 Task: Find connections with filter location Kattivākkam with filter topic #Consultingwith filter profile language Spanish with filter current company Target with filter school Freshers Jobs Kolkata with filter industry Artificial Rubber and Synthetic Fiber Manufacturing with filter service category Project Management with filter keywords title Accounting Staff
Action: Mouse moved to (154, 222)
Screenshot: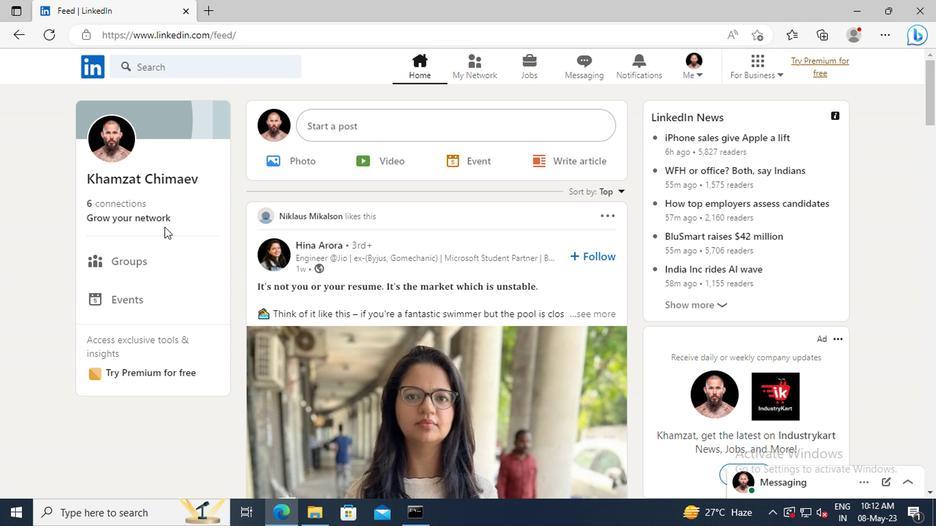 
Action: Mouse pressed left at (154, 222)
Screenshot: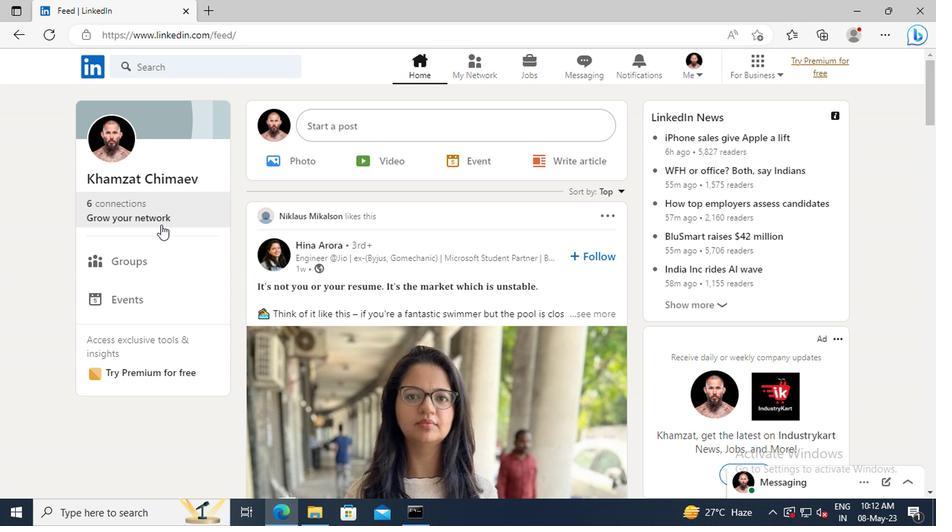 
Action: Mouse moved to (160, 147)
Screenshot: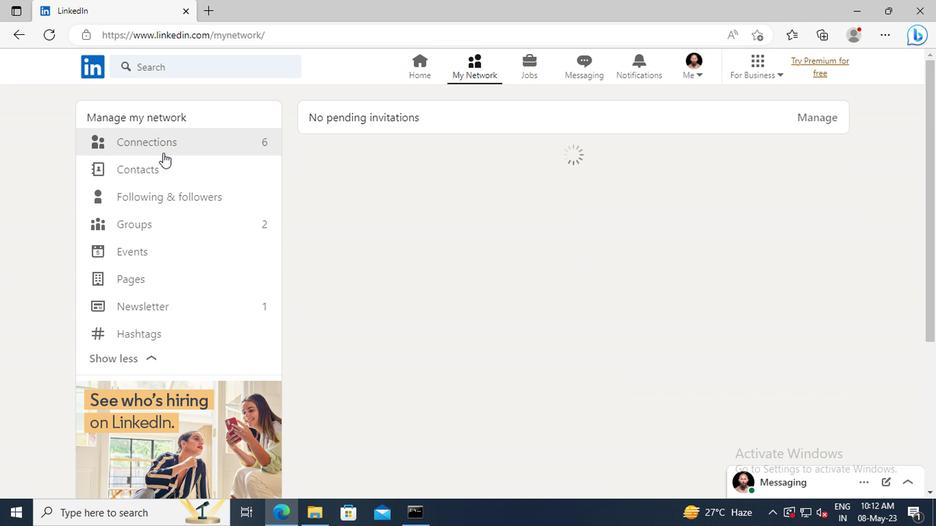 
Action: Mouse pressed left at (160, 147)
Screenshot: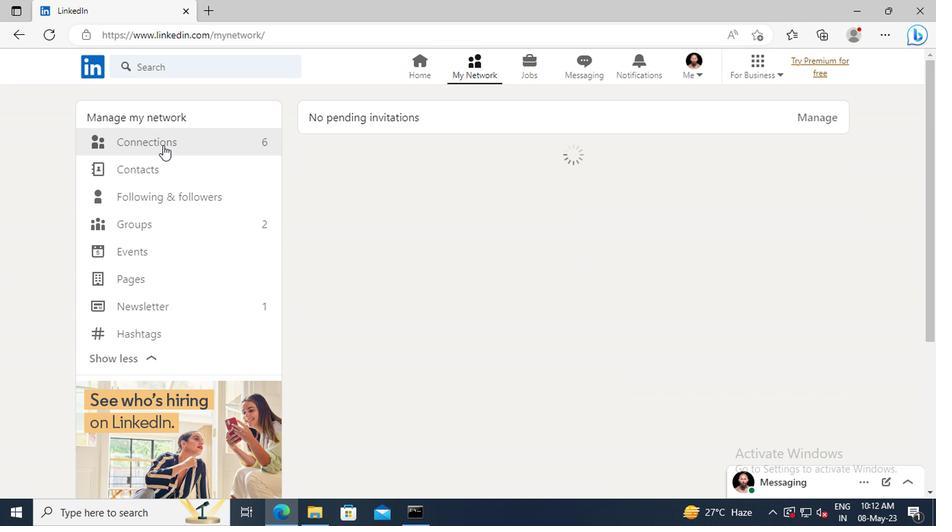 
Action: Mouse moved to (567, 148)
Screenshot: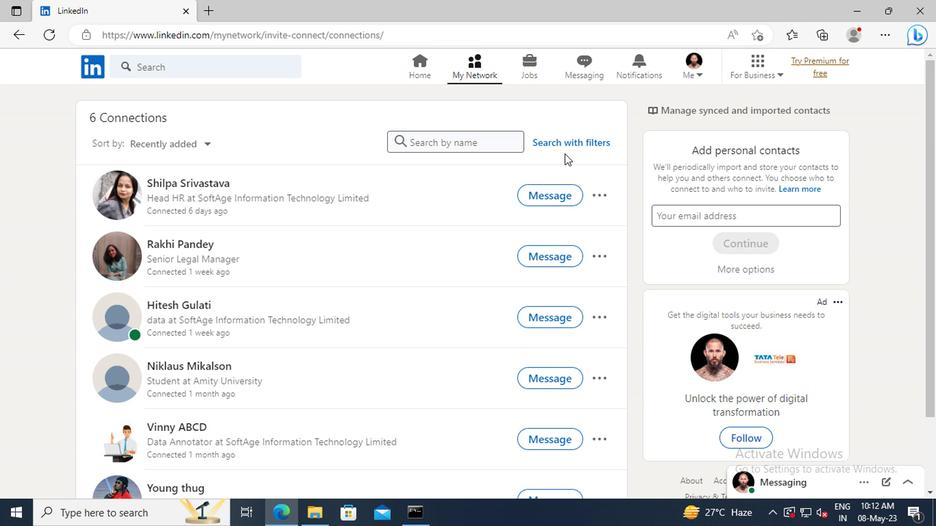 
Action: Mouse pressed left at (567, 148)
Screenshot: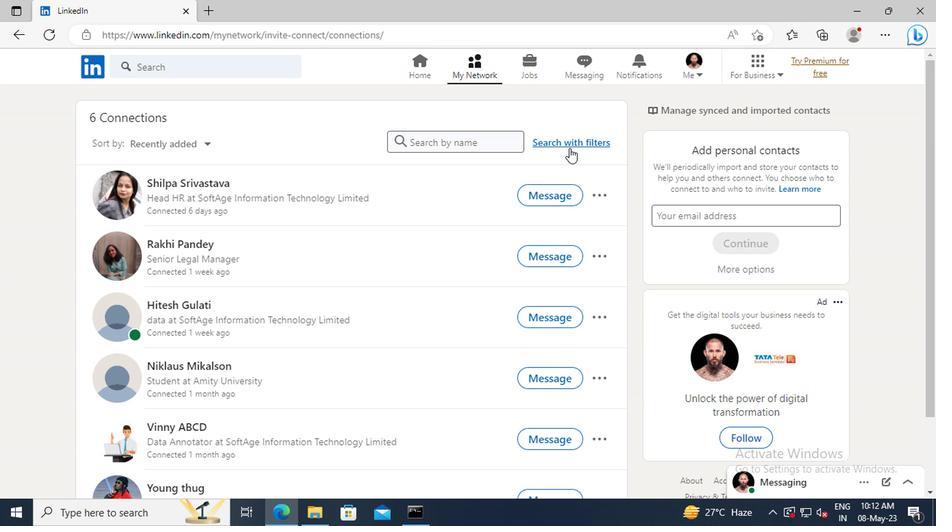 
Action: Mouse moved to (514, 107)
Screenshot: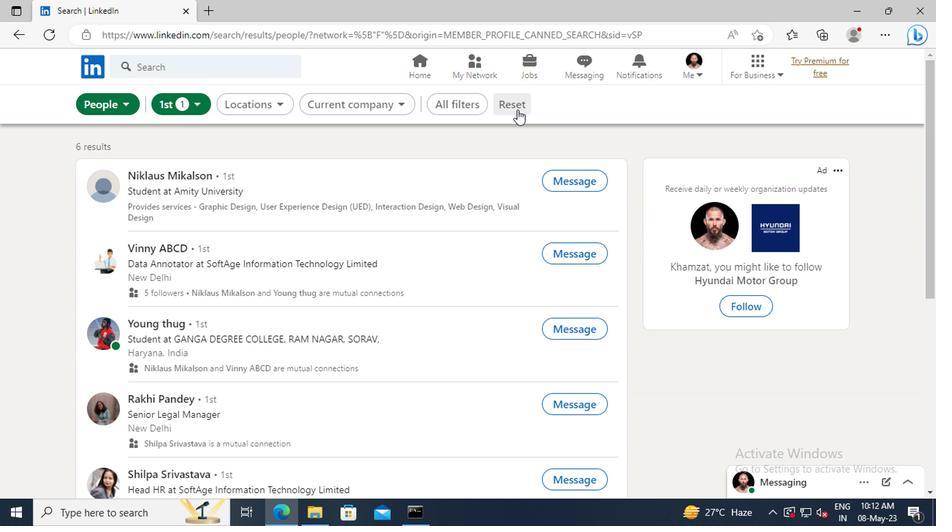 
Action: Mouse pressed left at (514, 107)
Screenshot: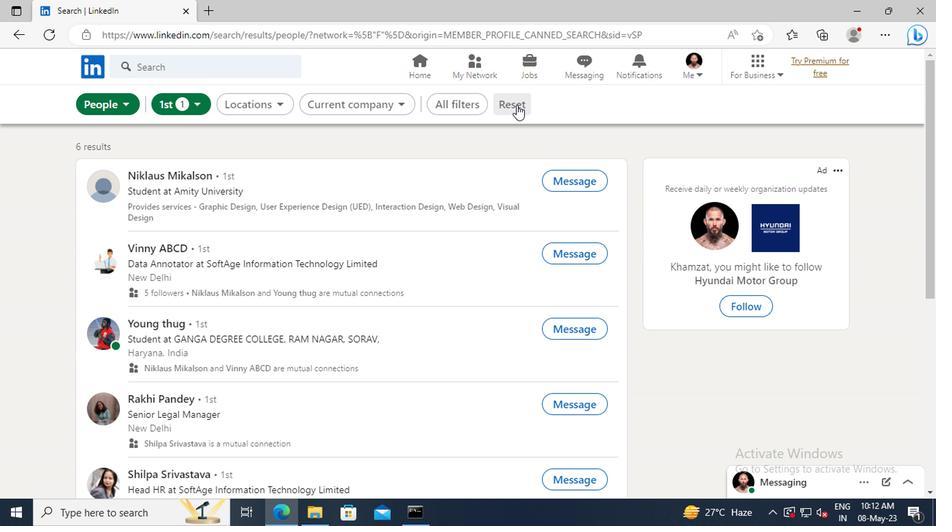 
Action: Mouse moved to (486, 108)
Screenshot: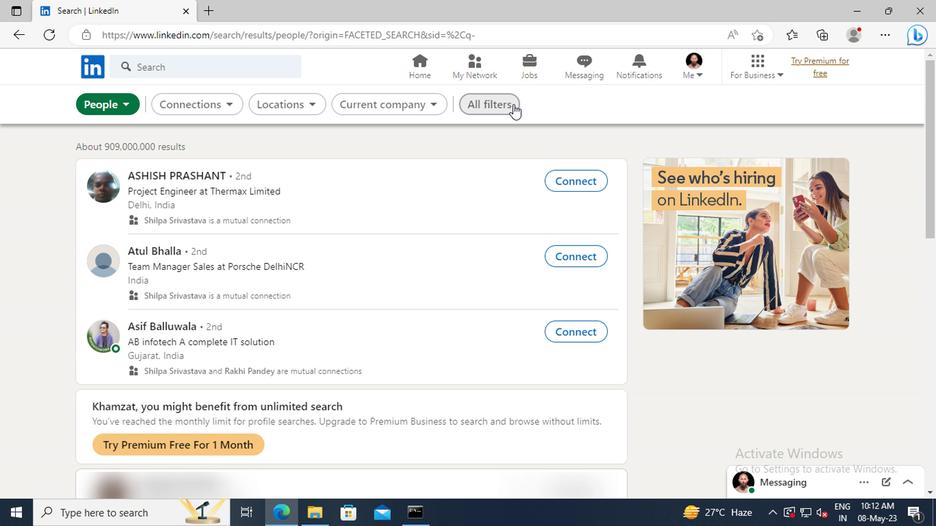 
Action: Mouse pressed left at (486, 108)
Screenshot: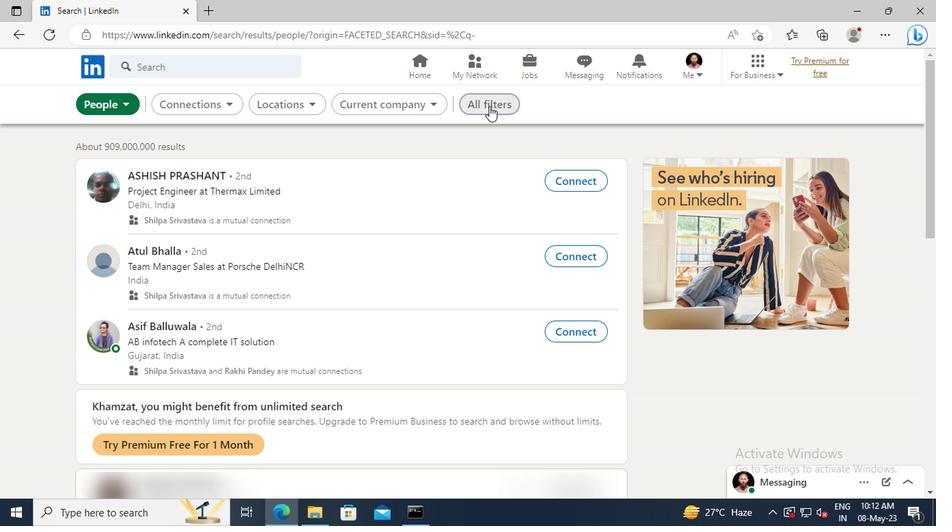 
Action: Mouse moved to (757, 250)
Screenshot: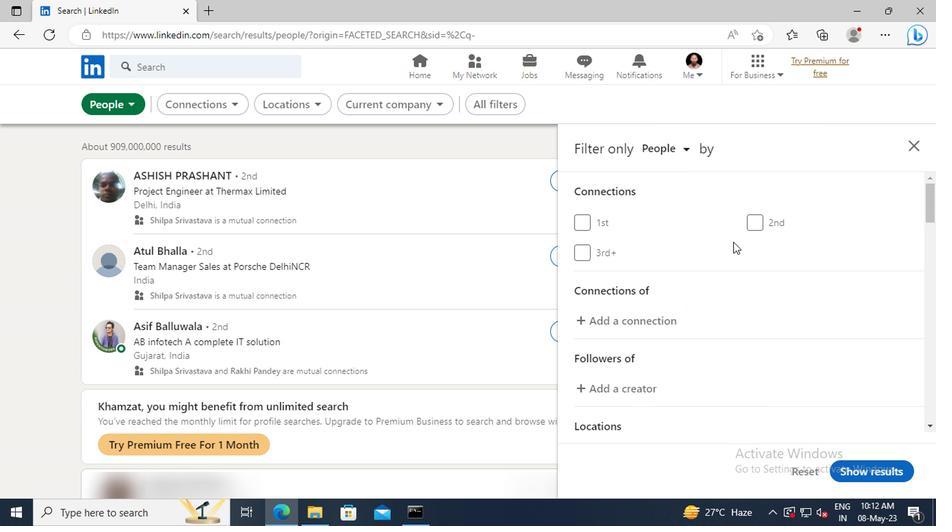 
Action: Mouse scrolled (757, 250) with delta (0, 0)
Screenshot: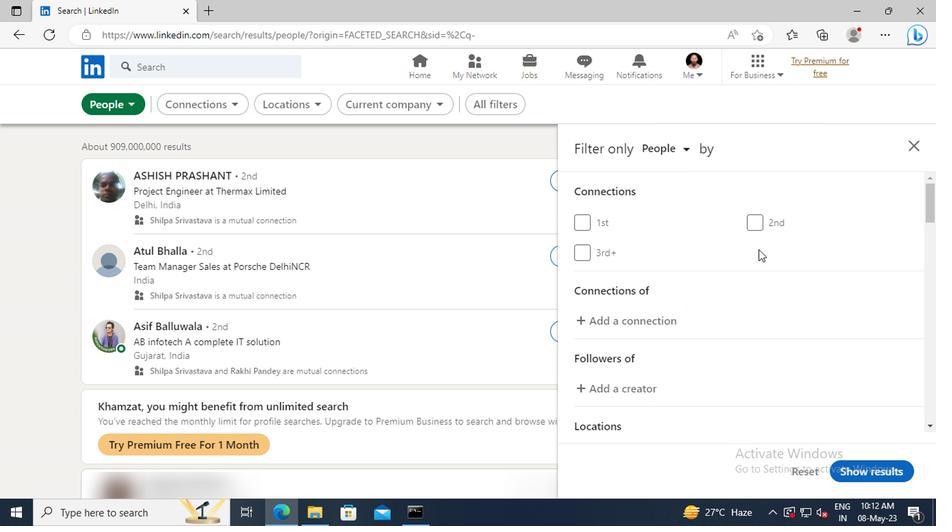 
Action: Mouse scrolled (757, 250) with delta (0, 0)
Screenshot: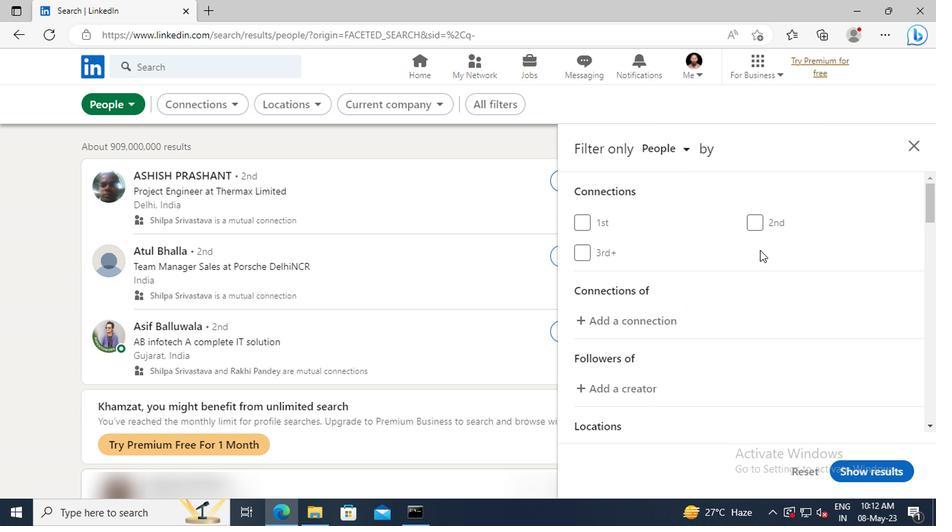 
Action: Mouse scrolled (757, 250) with delta (0, 0)
Screenshot: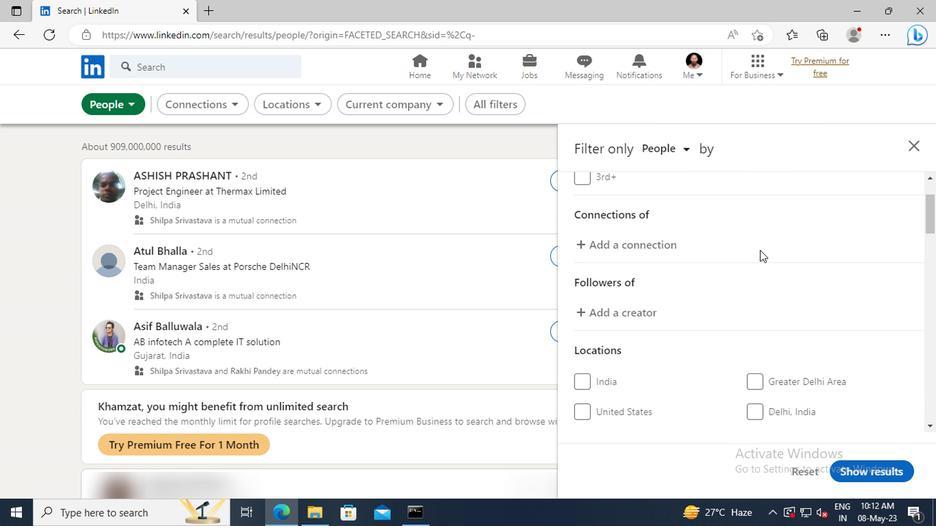 
Action: Mouse scrolled (757, 250) with delta (0, 0)
Screenshot: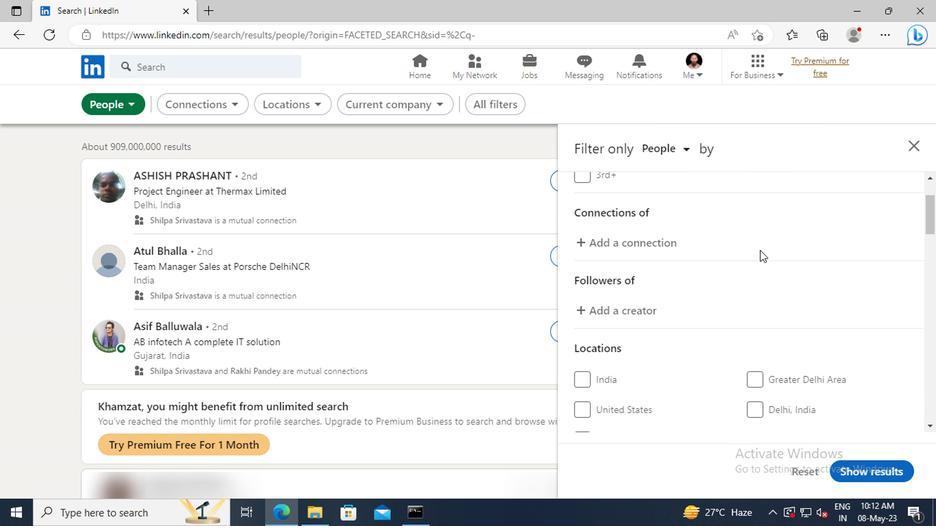 
Action: Mouse scrolled (757, 250) with delta (0, 0)
Screenshot: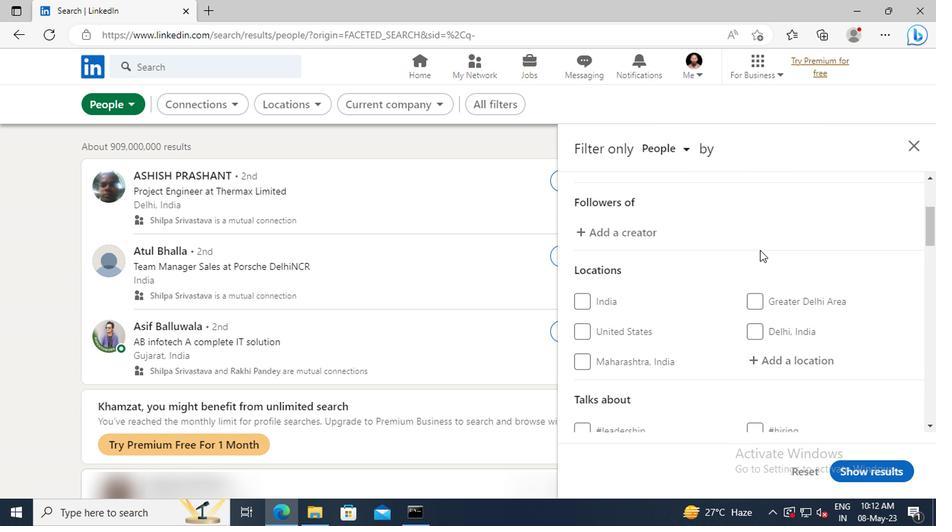 
Action: Mouse scrolled (757, 250) with delta (0, 0)
Screenshot: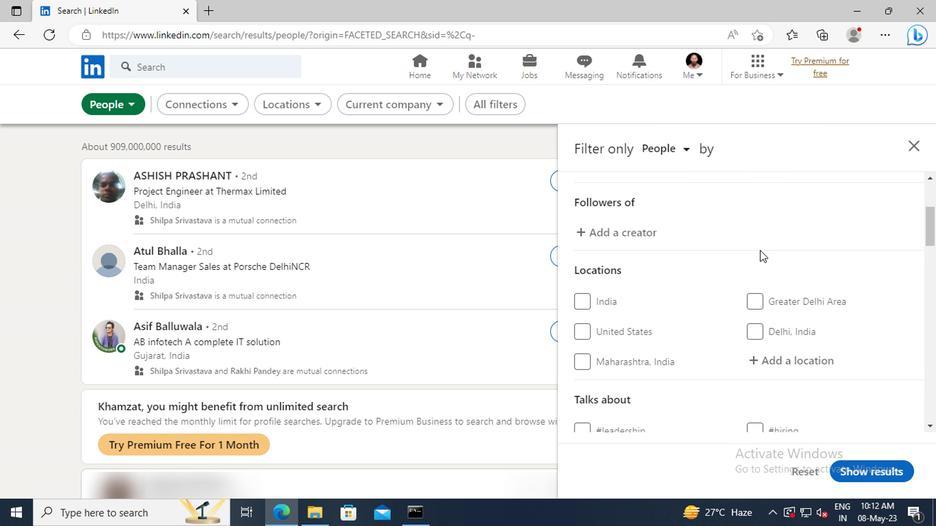 
Action: Mouse moved to (762, 283)
Screenshot: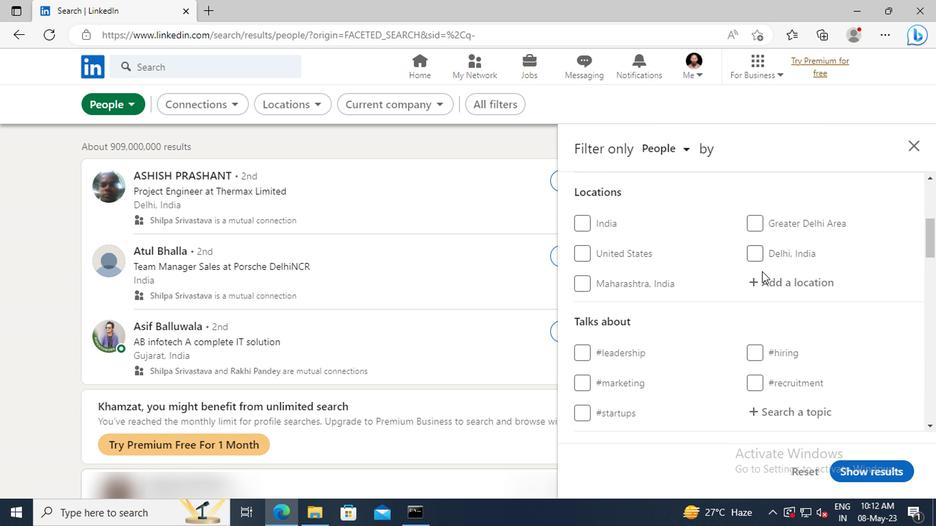 
Action: Mouse pressed left at (762, 283)
Screenshot: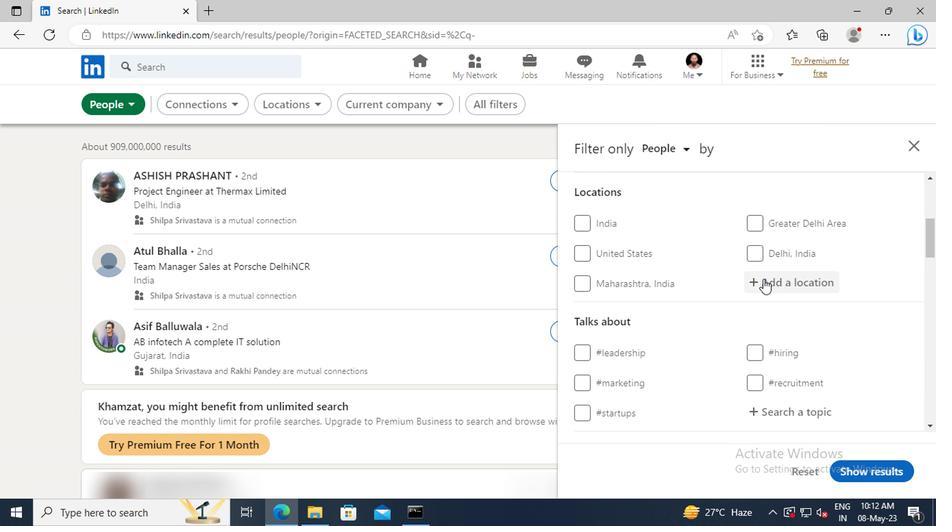 
Action: Mouse moved to (762, 284)
Screenshot: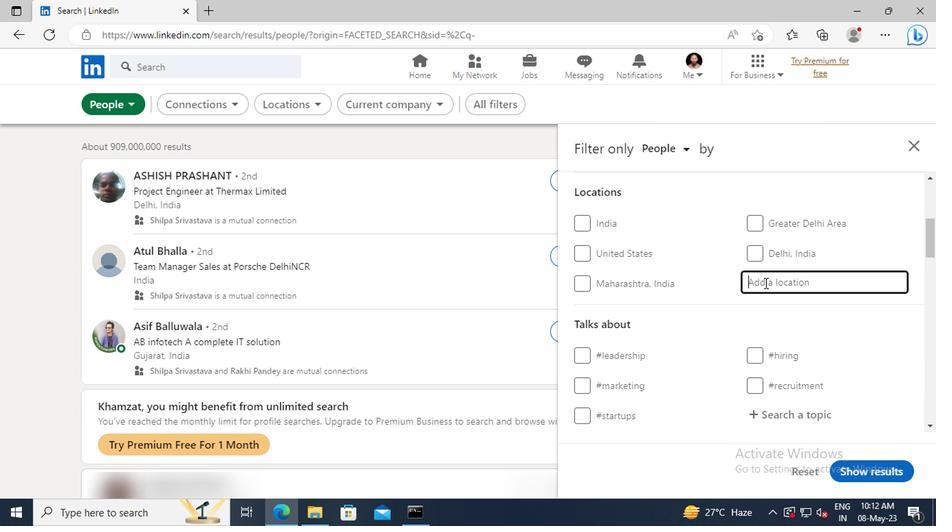 
Action: Key pressed <Key.shift>KATTIVAKKAM<Key.enter>
Screenshot: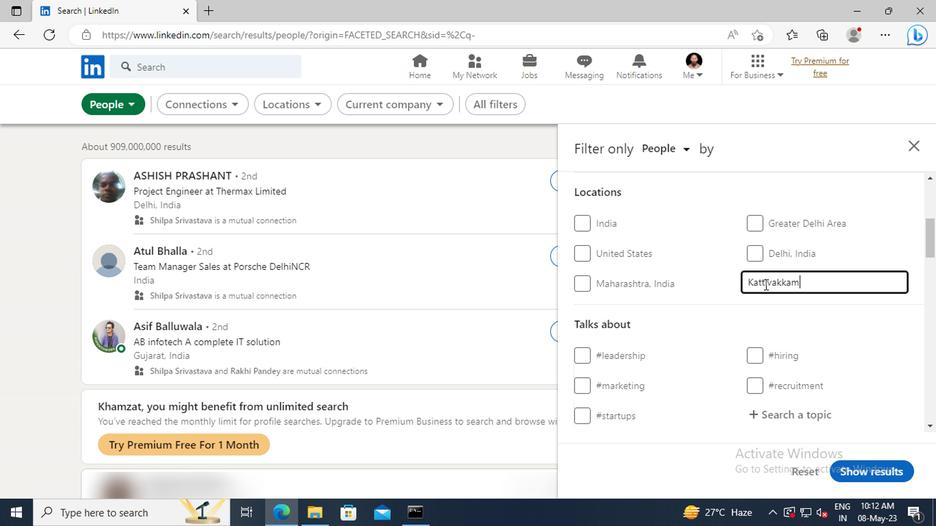 
Action: Mouse scrolled (762, 283) with delta (0, 0)
Screenshot: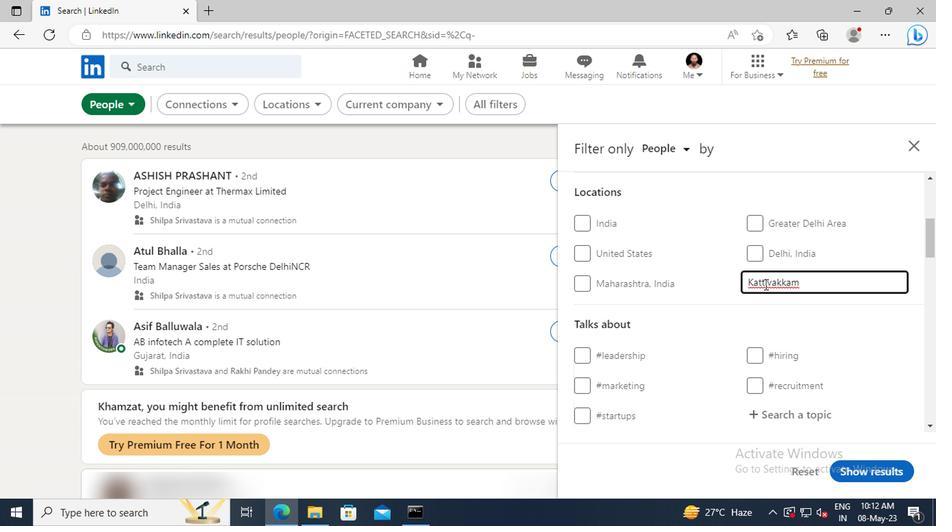 
Action: Mouse scrolled (762, 283) with delta (0, 0)
Screenshot: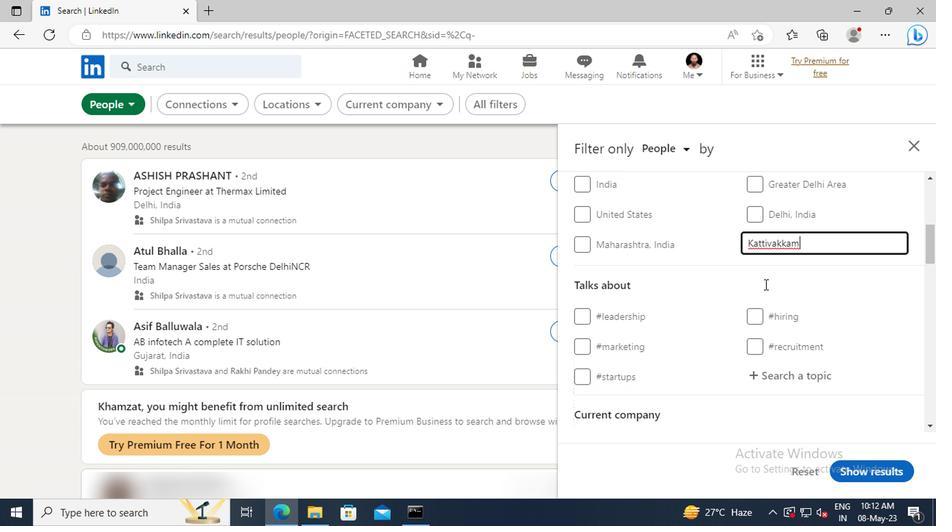 
Action: Mouse scrolled (762, 283) with delta (0, 0)
Screenshot: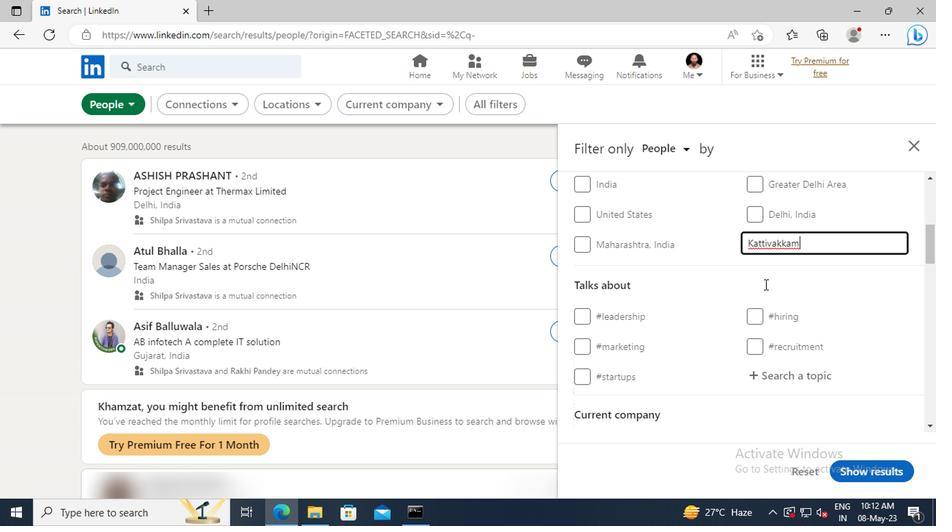 
Action: Mouse moved to (762, 296)
Screenshot: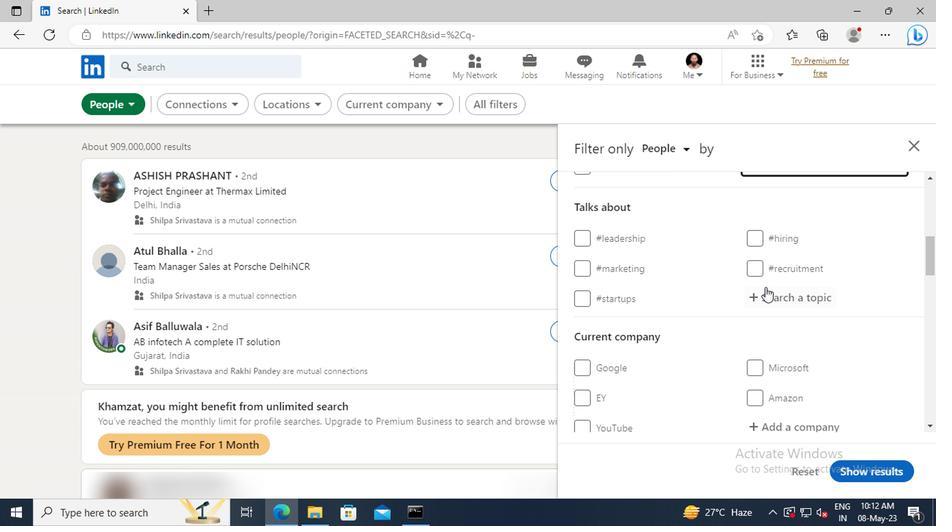 
Action: Mouse pressed left at (762, 296)
Screenshot: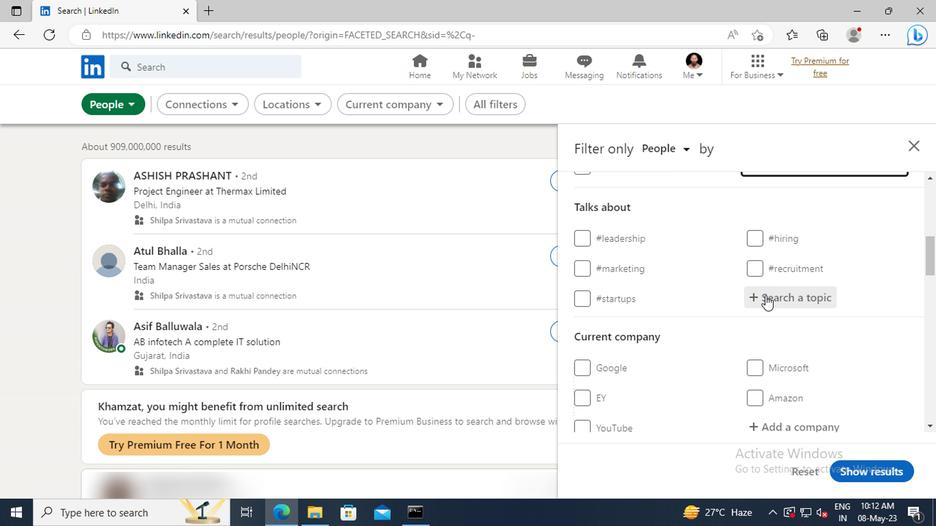 
Action: Key pressed <Key.shift>CONSUL
Screenshot: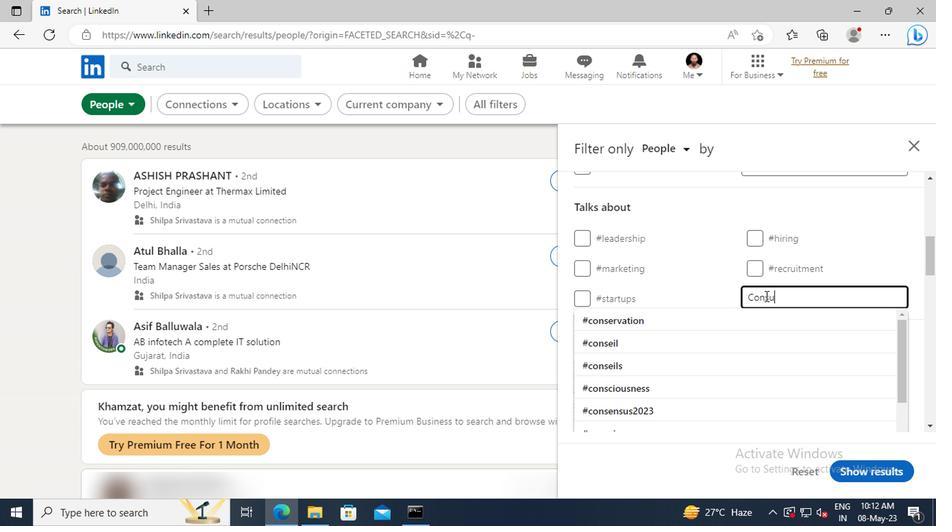 
Action: Mouse moved to (772, 316)
Screenshot: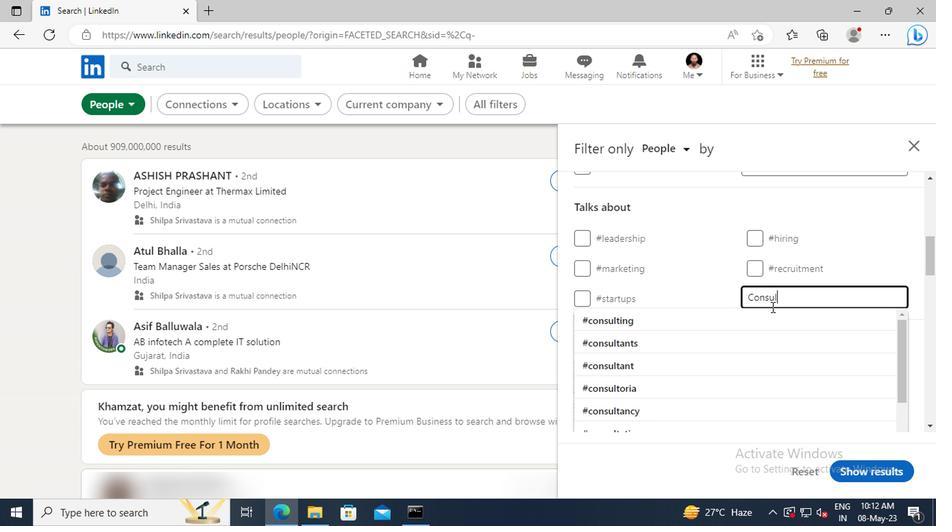 
Action: Mouse pressed left at (772, 316)
Screenshot: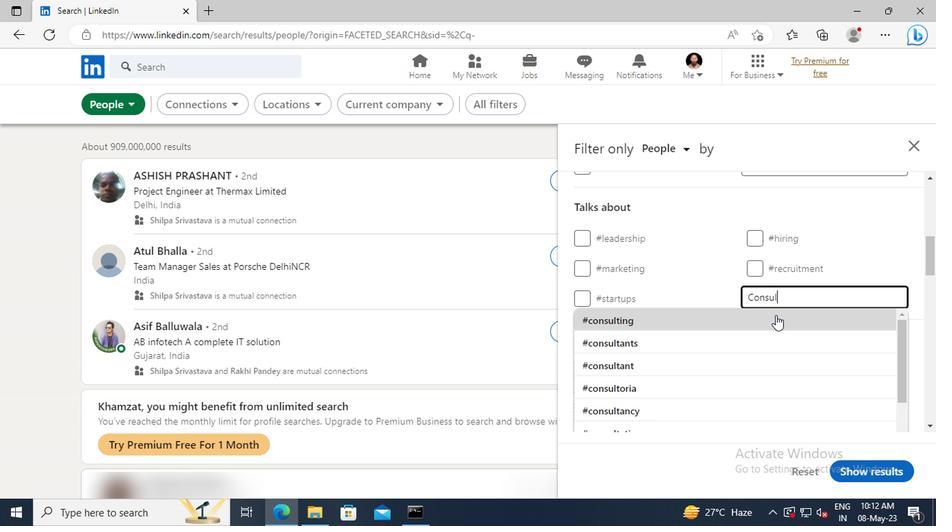 
Action: Mouse scrolled (772, 315) with delta (0, 0)
Screenshot: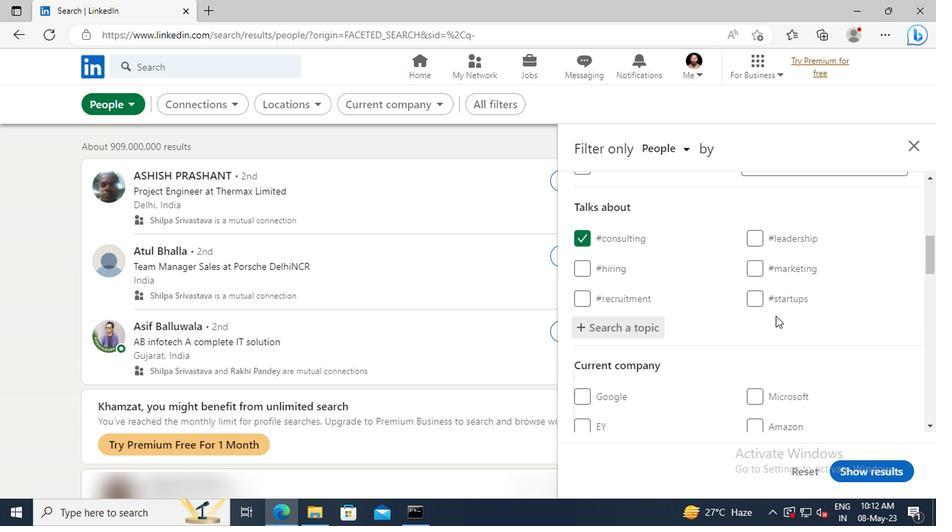 
Action: Mouse scrolled (772, 315) with delta (0, 0)
Screenshot: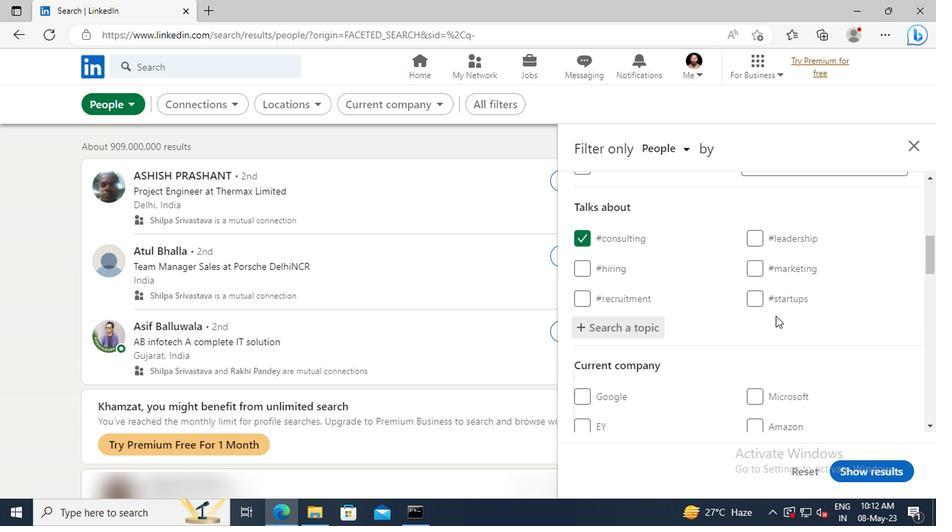 
Action: Mouse scrolled (772, 315) with delta (0, 0)
Screenshot: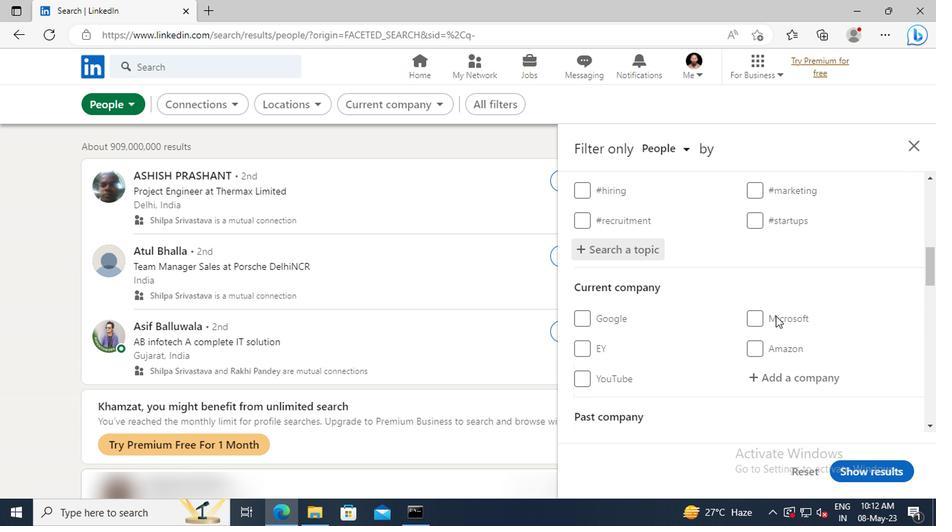 
Action: Mouse scrolled (772, 315) with delta (0, 0)
Screenshot: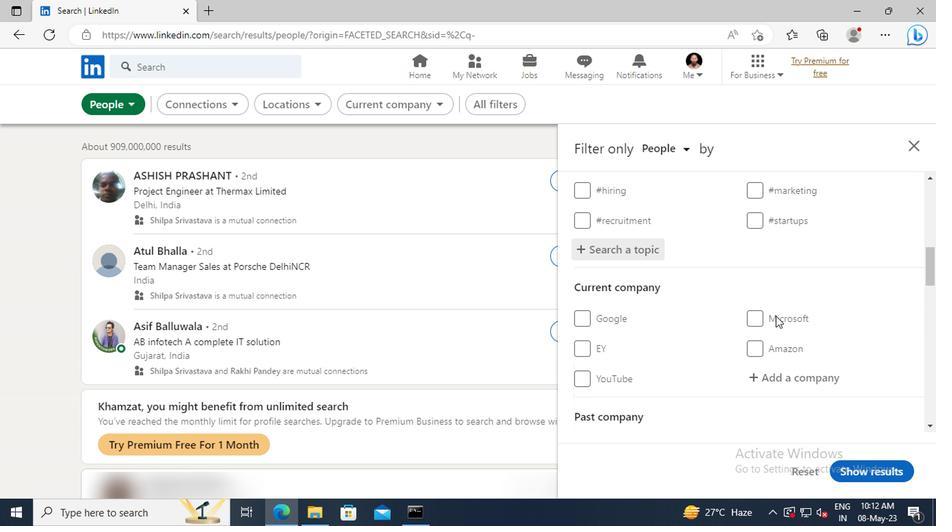 
Action: Mouse scrolled (772, 315) with delta (0, 0)
Screenshot: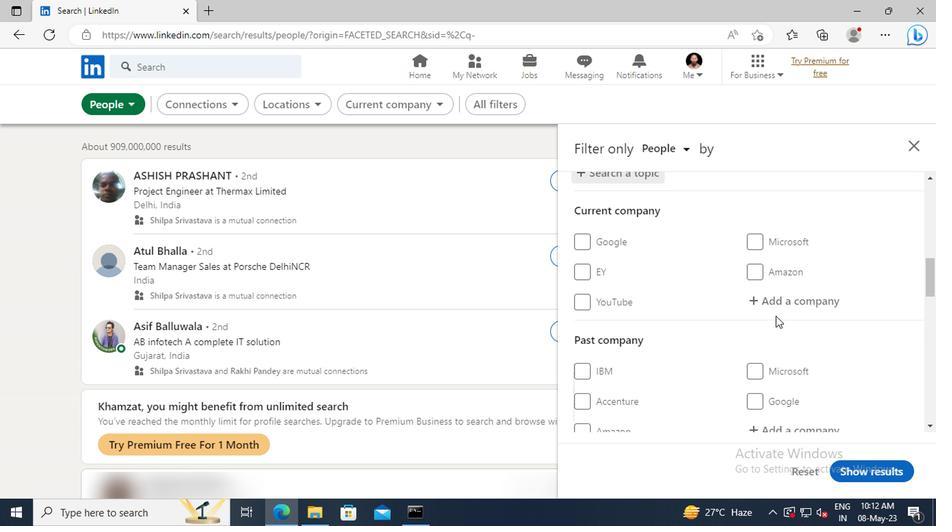 
Action: Mouse scrolled (772, 315) with delta (0, 0)
Screenshot: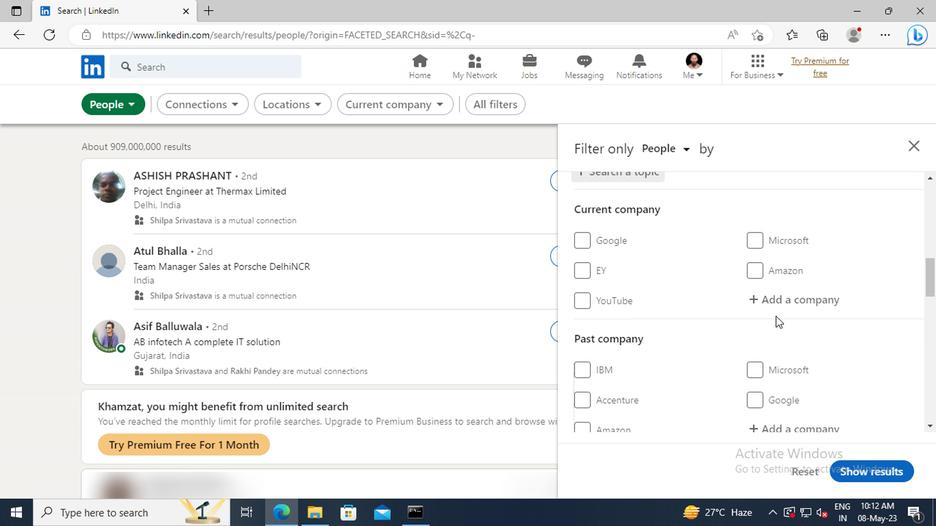 
Action: Mouse scrolled (772, 315) with delta (0, 0)
Screenshot: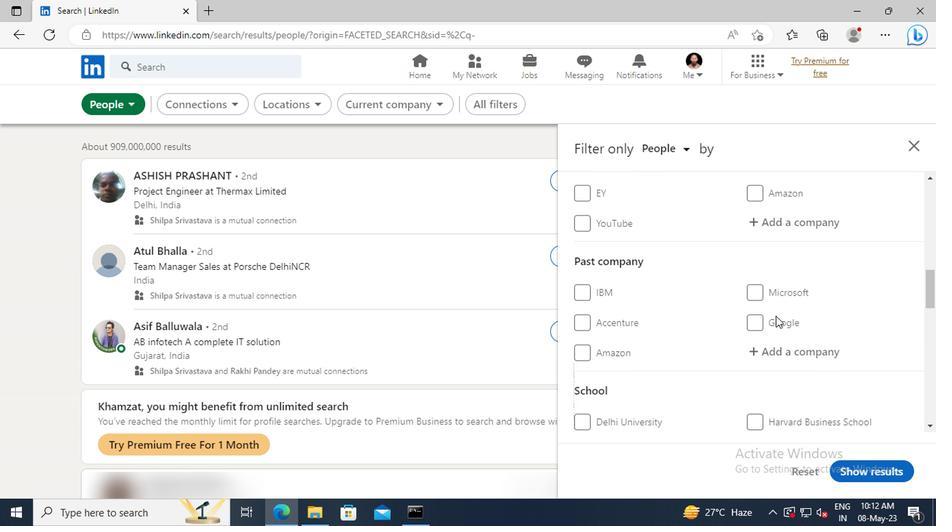 
Action: Mouse scrolled (772, 315) with delta (0, 0)
Screenshot: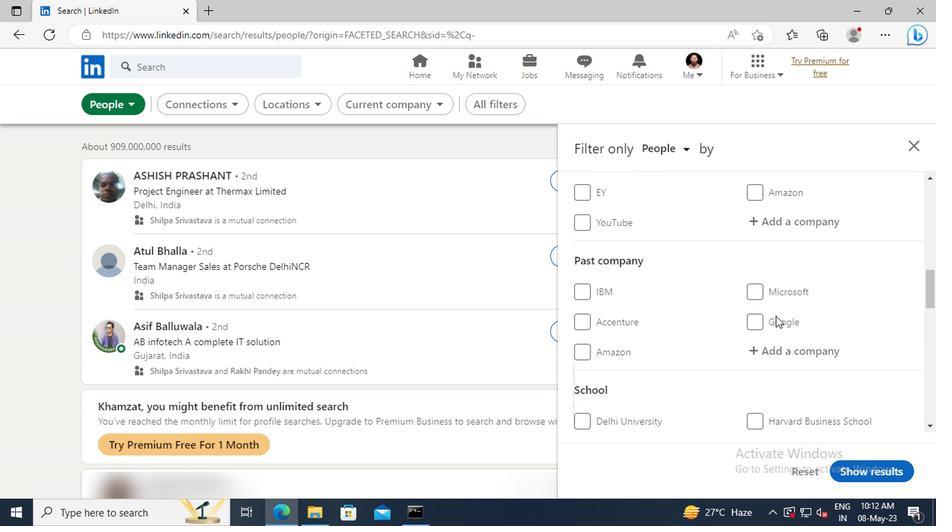 
Action: Mouse scrolled (772, 315) with delta (0, 0)
Screenshot: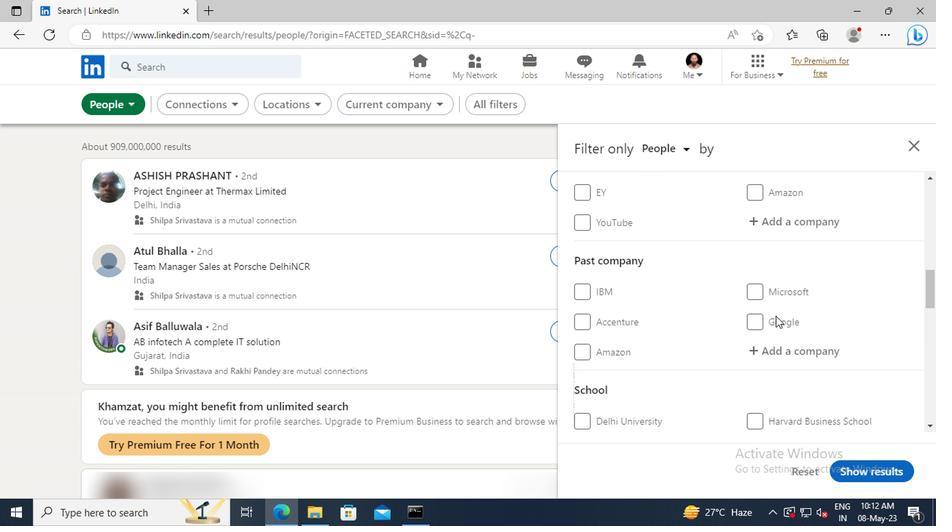 
Action: Mouse scrolled (772, 315) with delta (0, 0)
Screenshot: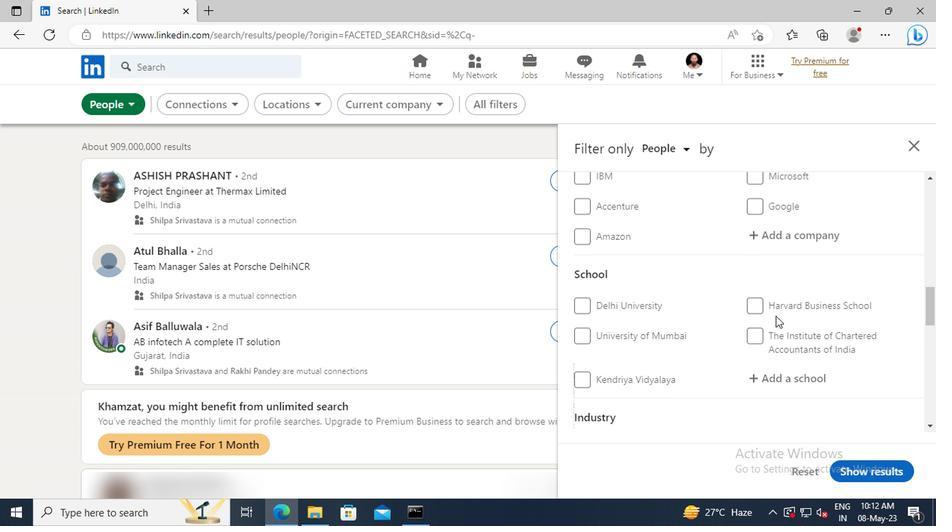 
Action: Mouse scrolled (772, 315) with delta (0, 0)
Screenshot: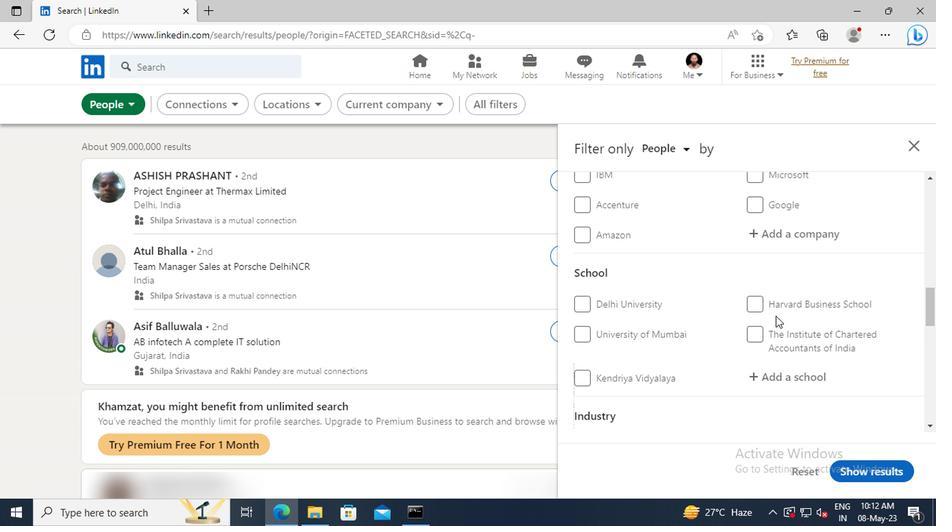 
Action: Mouse scrolled (772, 315) with delta (0, 0)
Screenshot: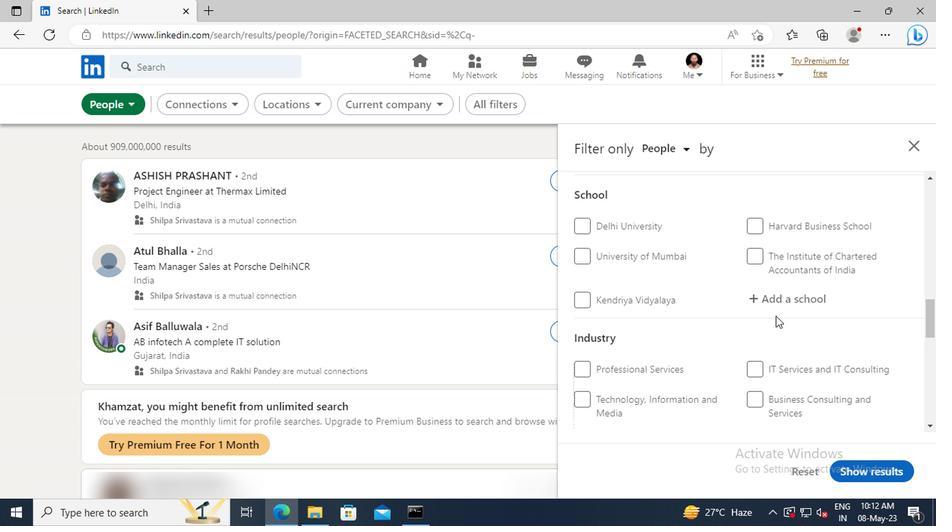 
Action: Mouse scrolled (772, 315) with delta (0, 0)
Screenshot: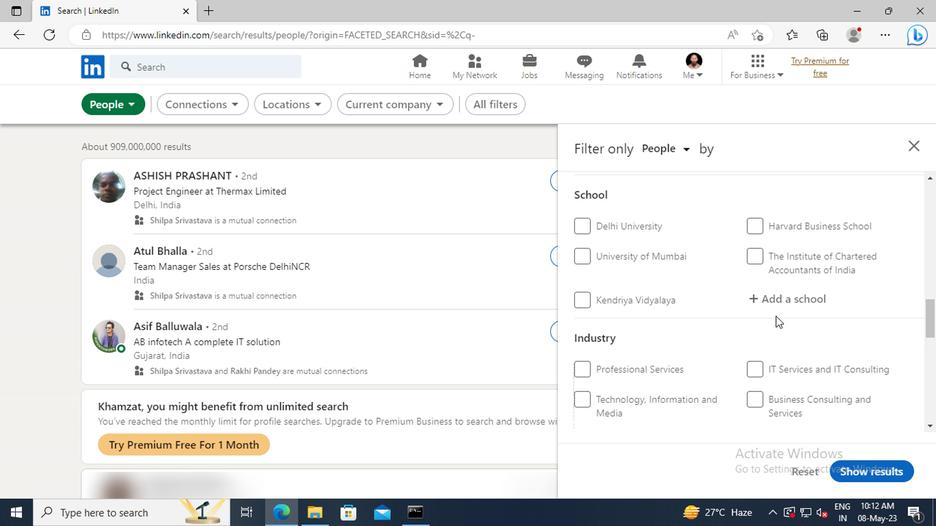
Action: Mouse scrolled (772, 315) with delta (0, 0)
Screenshot: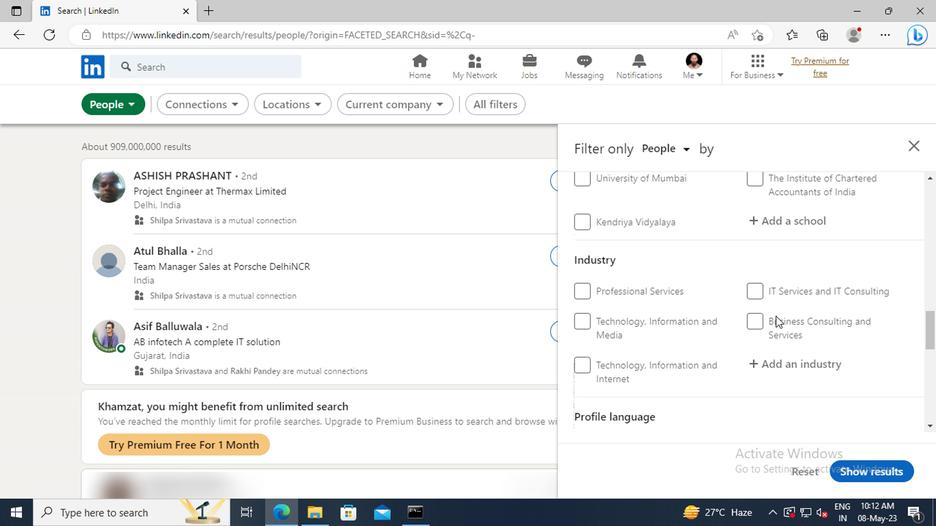 
Action: Mouse scrolled (772, 315) with delta (0, 0)
Screenshot: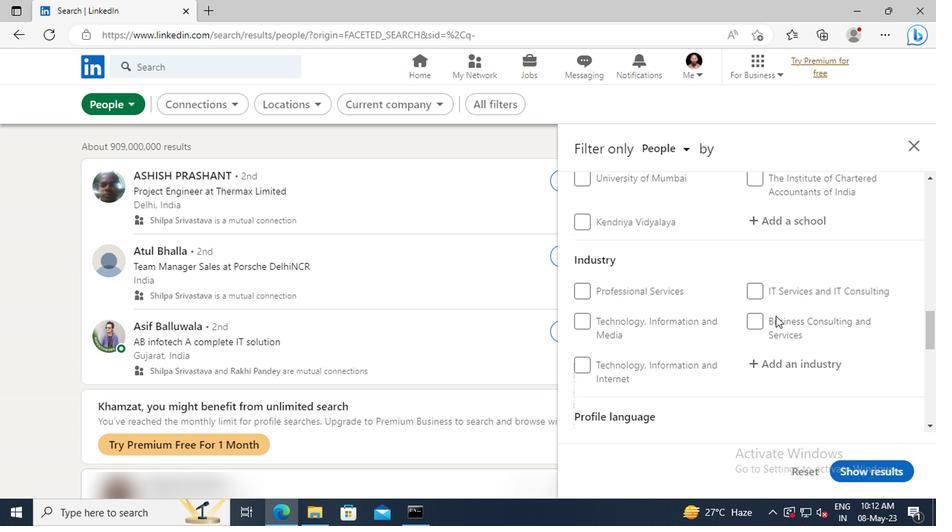 
Action: Mouse scrolled (772, 315) with delta (0, 0)
Screenshot: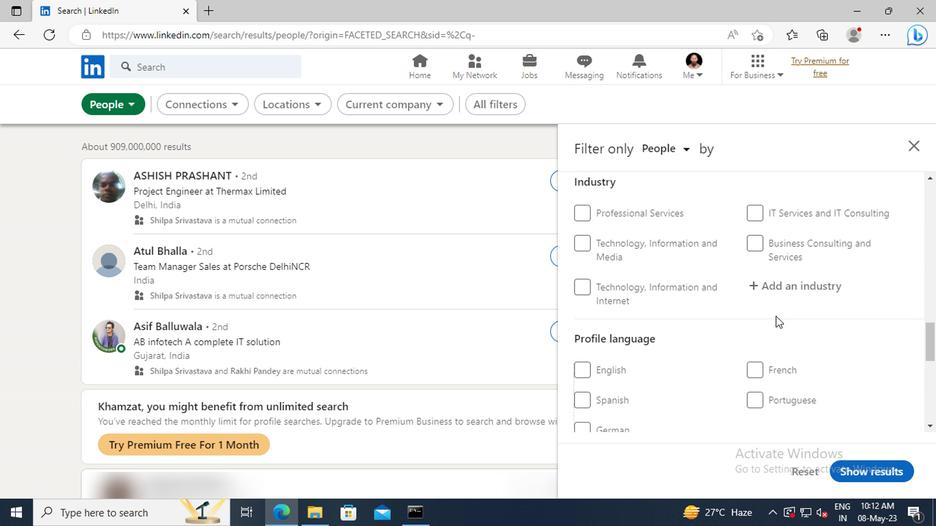
Action: Mouse moved to (580, 360)
Screenshot: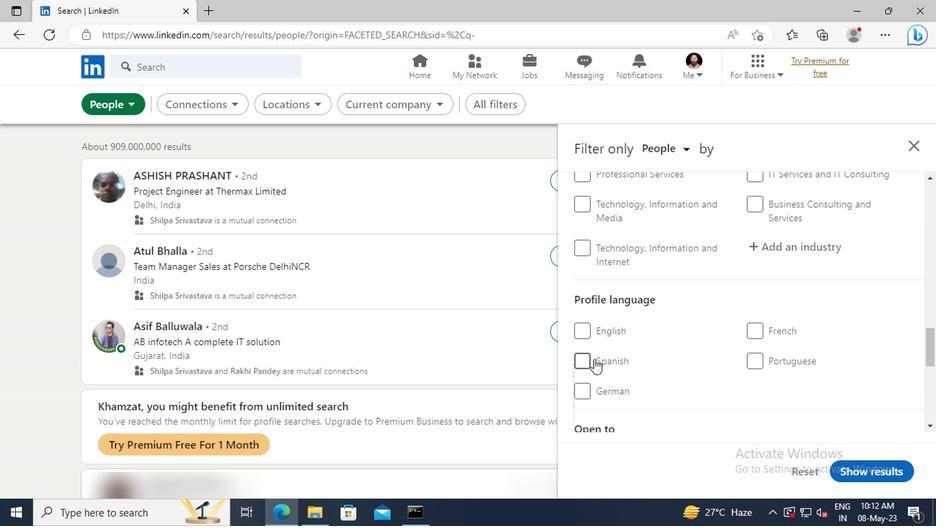 
Action: Mouse pressed left at (580, 360)
Screenshot: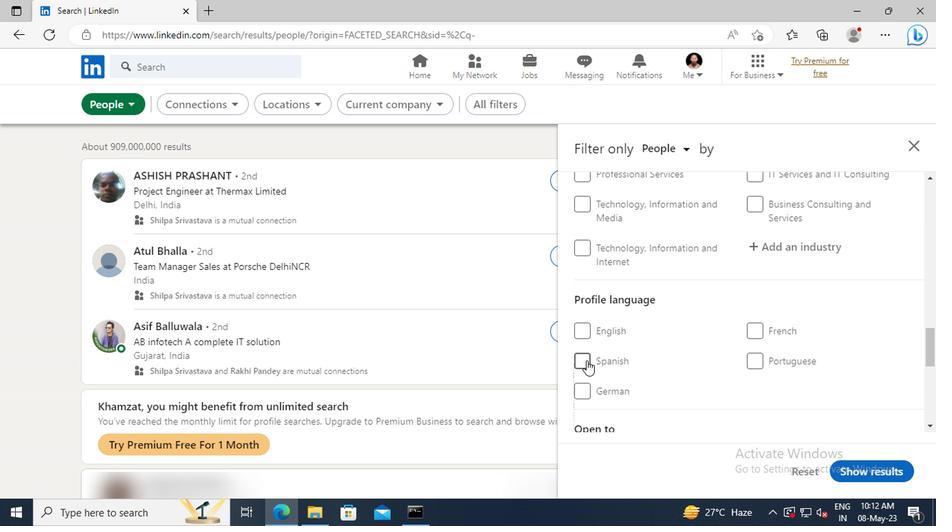 
Action: Mouse moved to (759, 318)
Screenshot: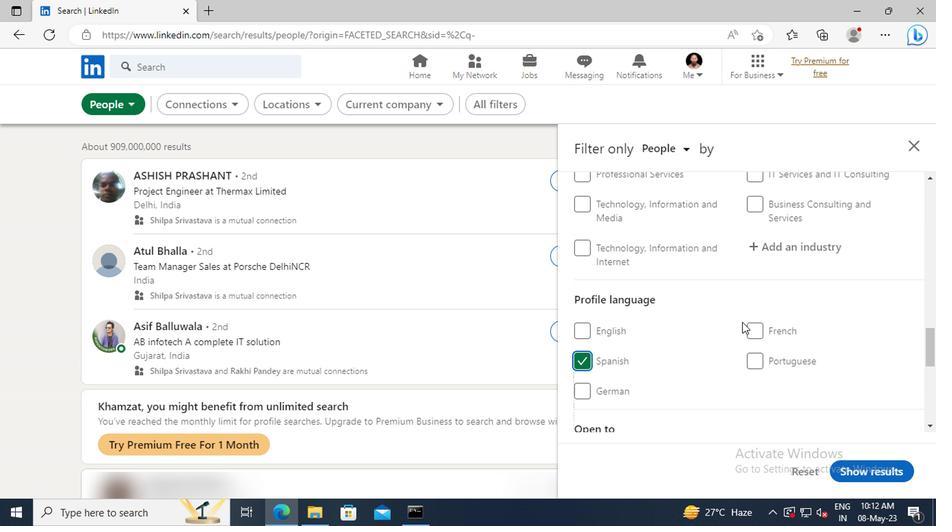 
Action: Mouse scrolled (759, 319) with delta (0, 0)
Screenshot: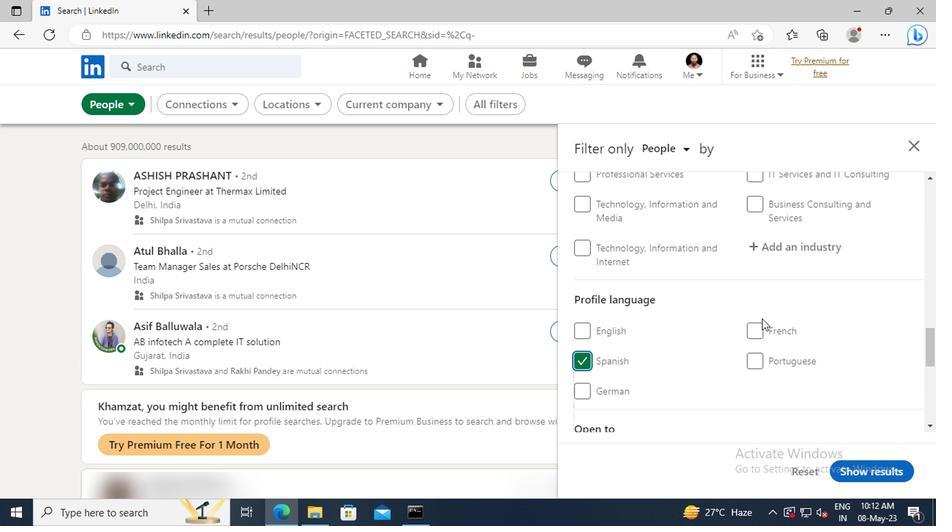 
Action: Mouse scrolled (759, 319) with delta (0, 0)
Screenshot: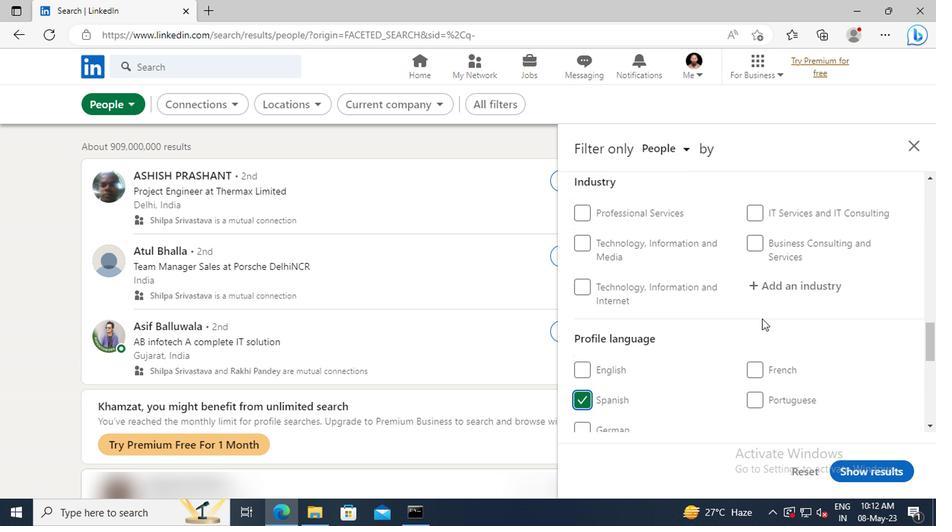 
Action: Mouse scrolled (759, 319) with delta (0, 0)
Screenshot: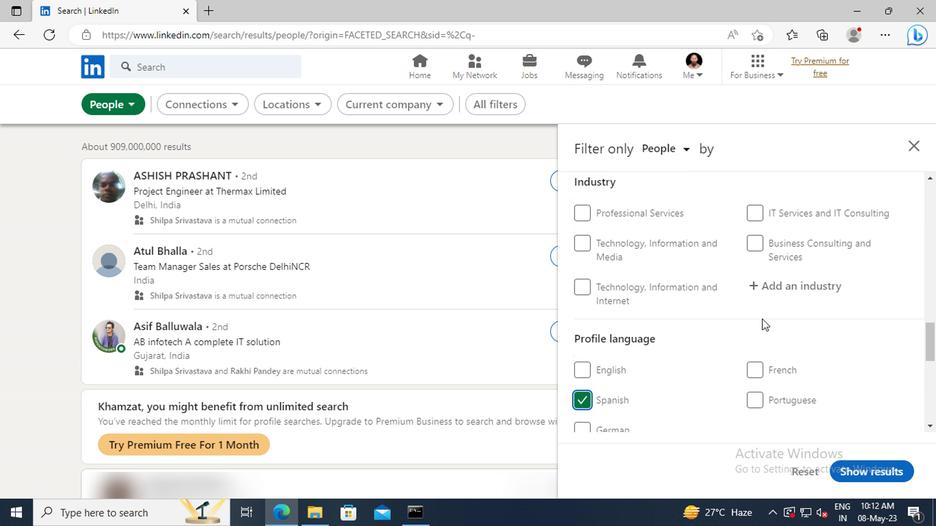
Action: Mouse scrolled (759, 319) with delta (0, 0)
Screenshot: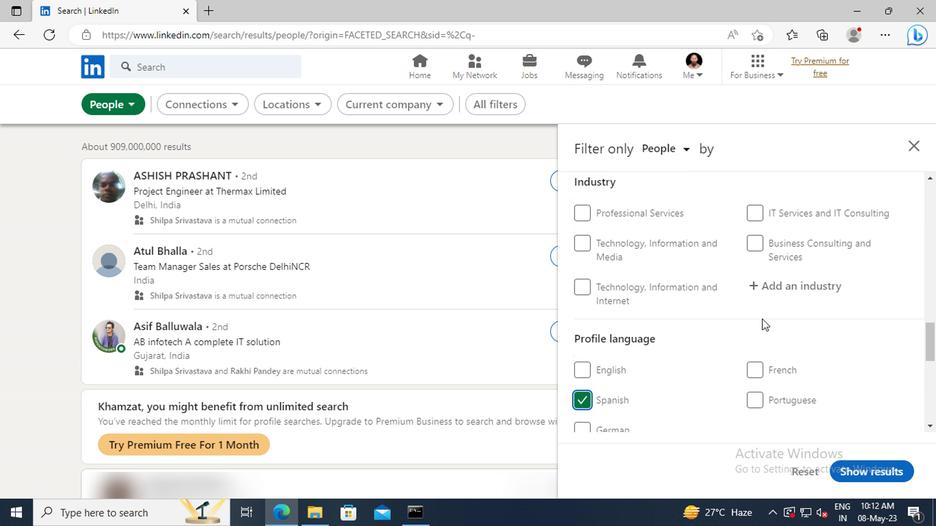
Action: Mouse scrolled (759, 319) with delta (0, 0)
Screenshot: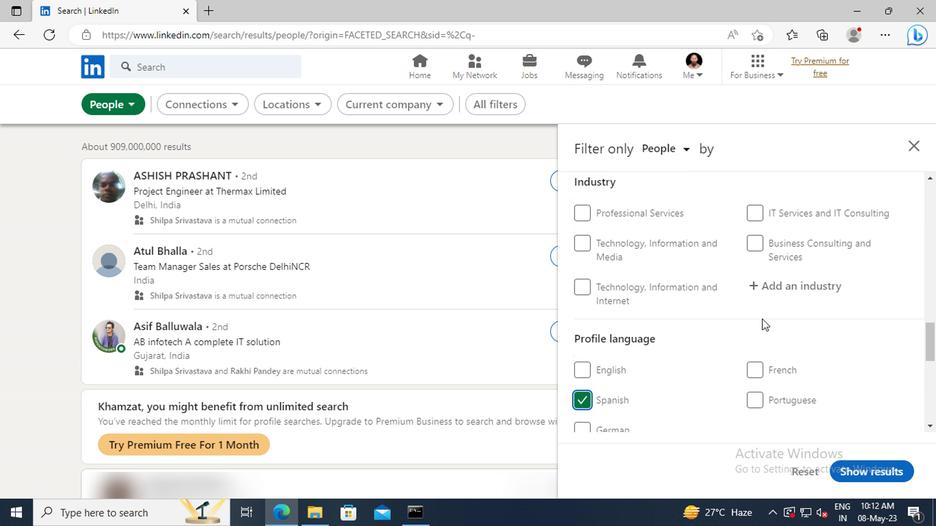 
Action: Mouse scrolled (759, 319) with delta (0, 0)
Screenshot: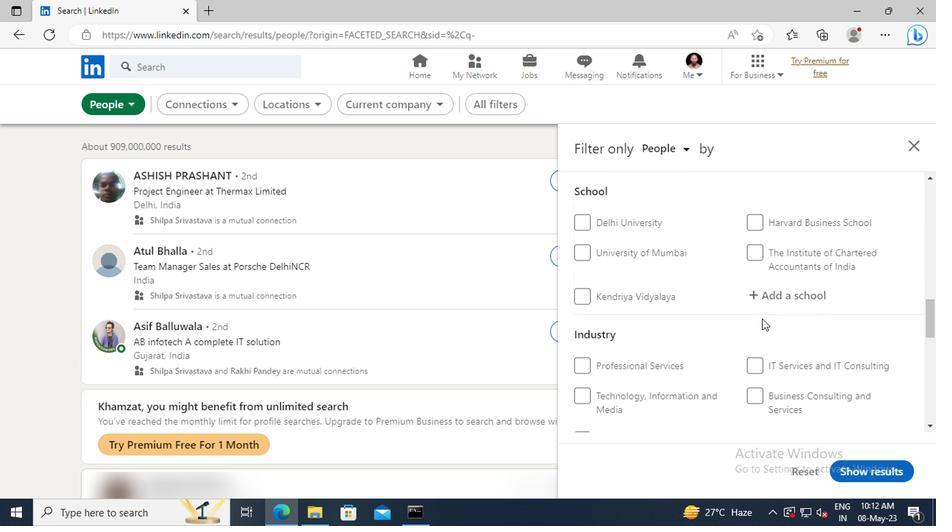 
Action: Mouse scrolled (759, 319) with delta (0, 0)
Screenshot: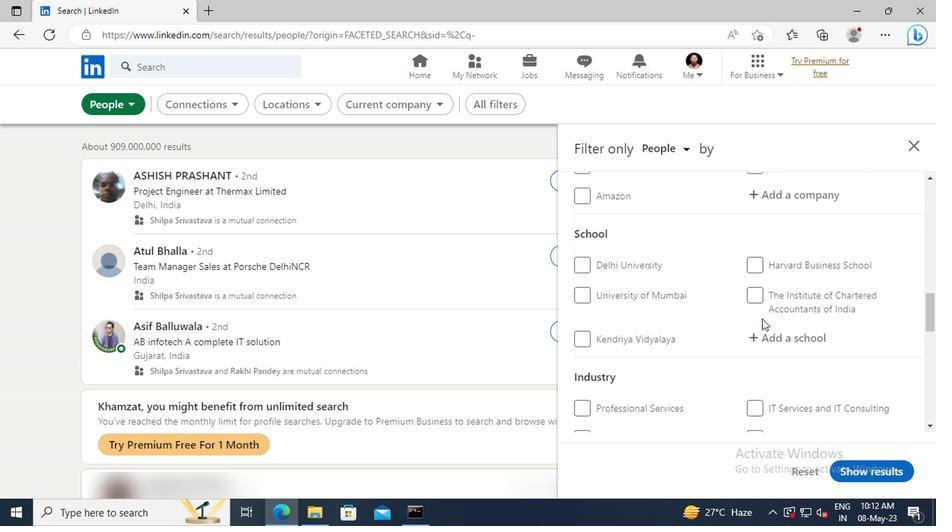 
Action: Mouse scrolled (759, 319) with delta (0, 0)
Screenshot: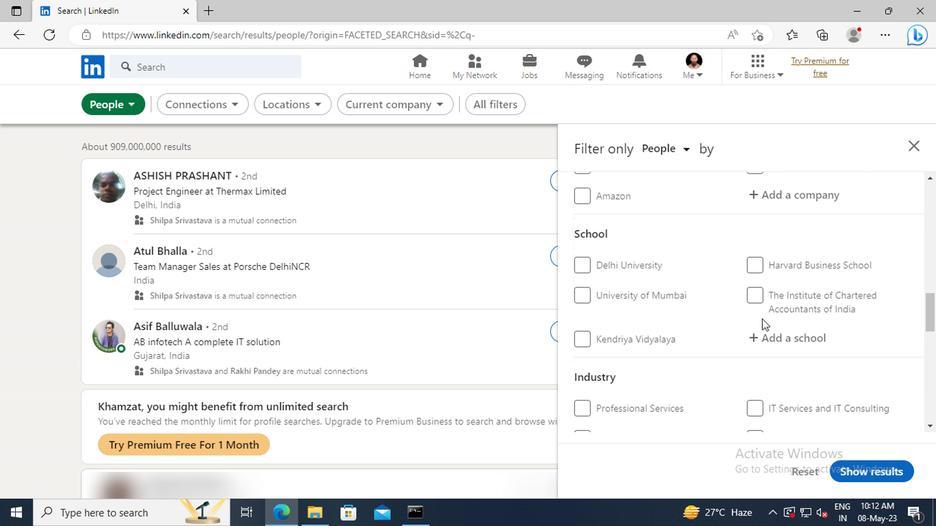 
Action: Mouse scrolled (759, 319) with delta (0, 0)
Screenshot: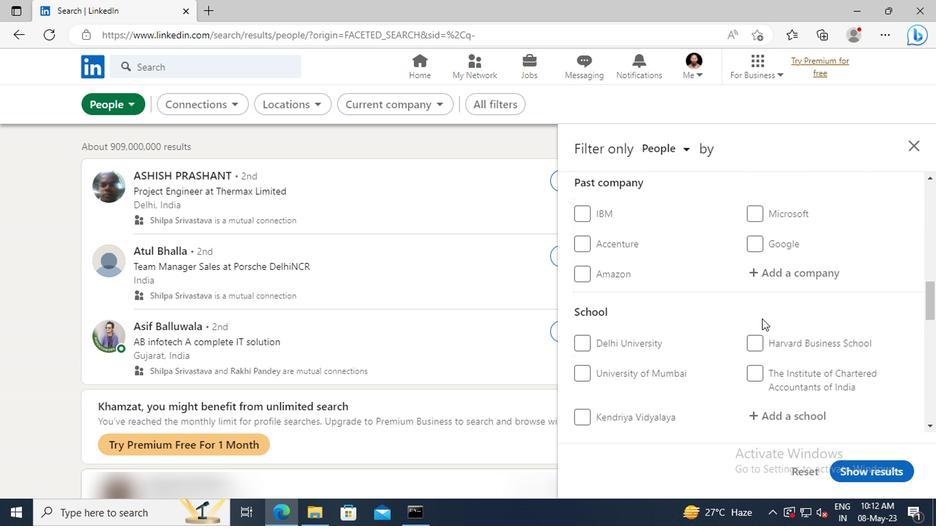 
Action: Mouse scrolled (759, 319) with delta (0, 0)
Screenshot: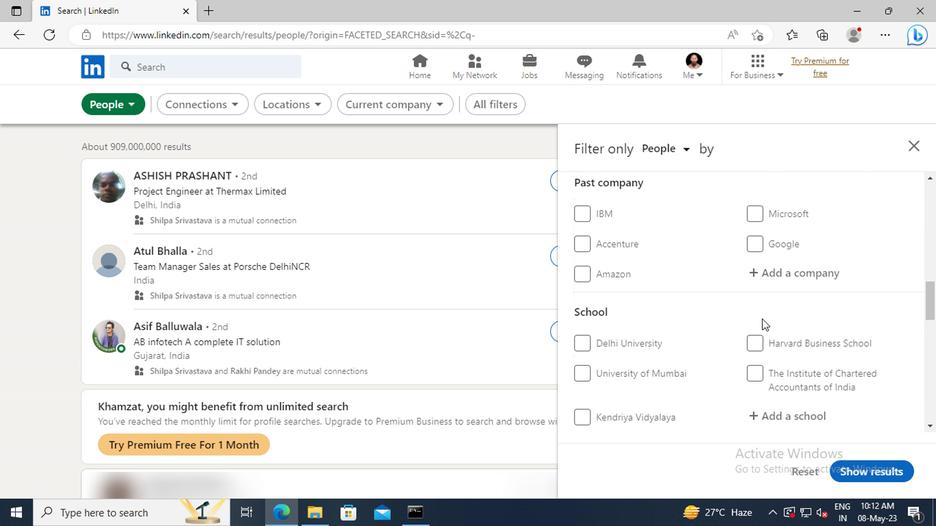 
Action: Mouse moved to (759, 315)
Screenshot: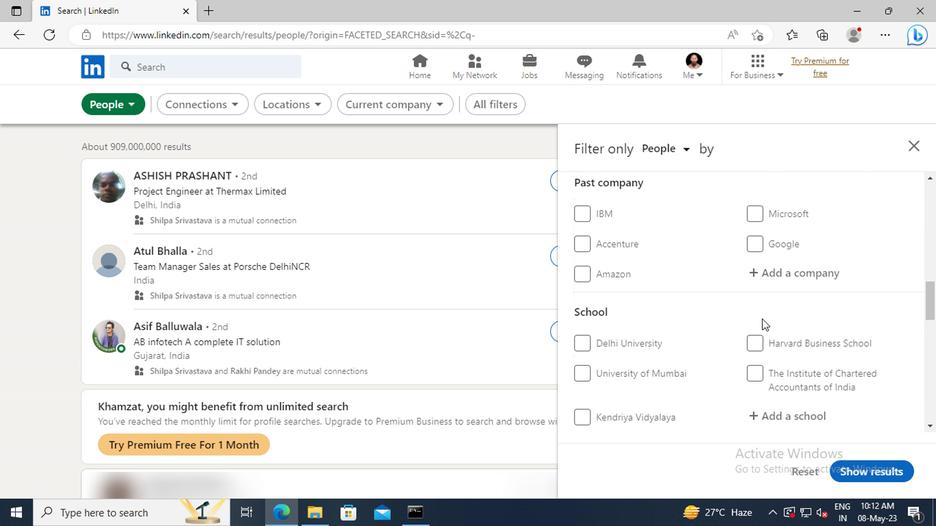 
Action: Mouse scrolled (759, 316) with delta (0, 0)
Screenshot: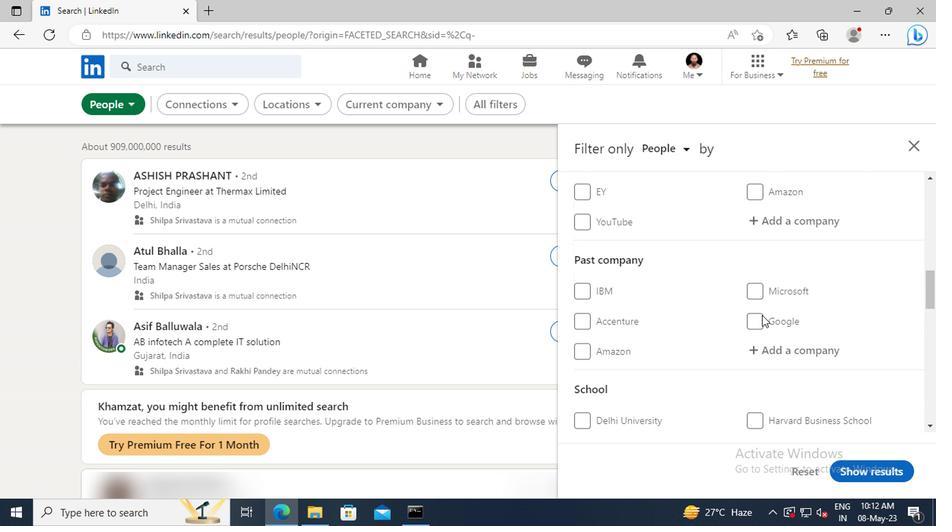
Action: Mouse moved to (759, 293)
Screenshot: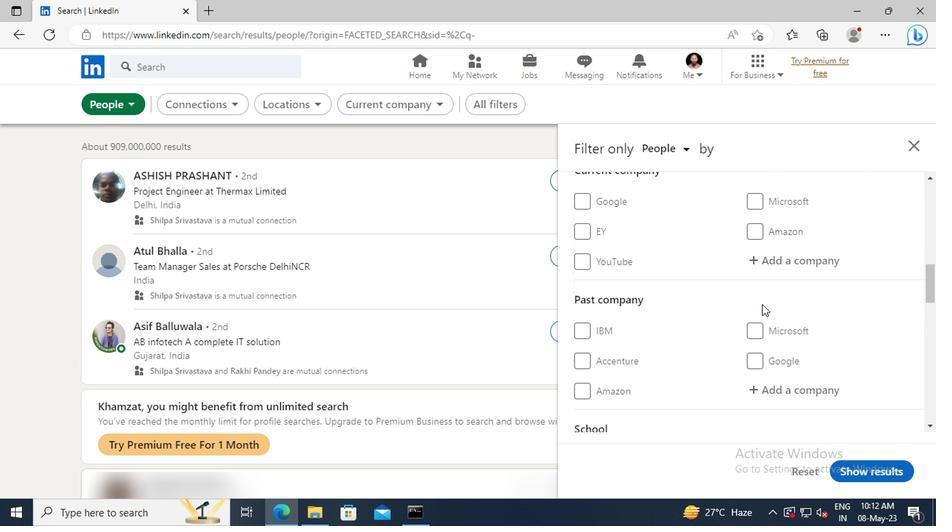 
Action: Mouse scrolled (759, 294) with delta (0, 0)
Screenshot: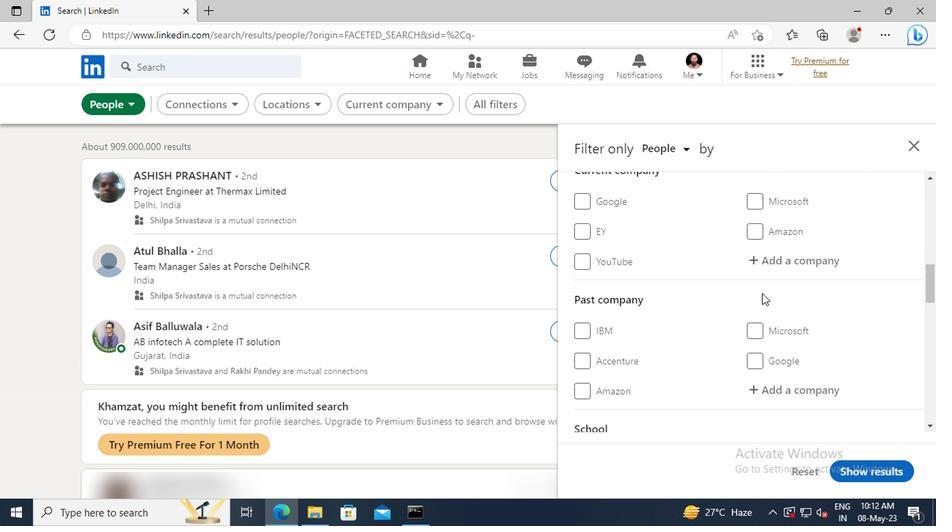 
Action: Mouse moved to (756, 298)
Screenshot: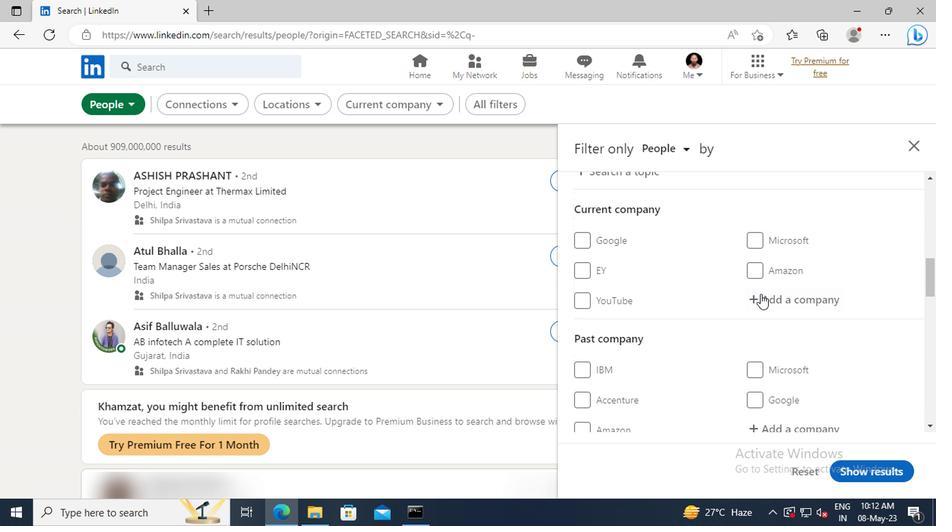 
Action: Mouse pressed left at (756, 298)
Screenshot: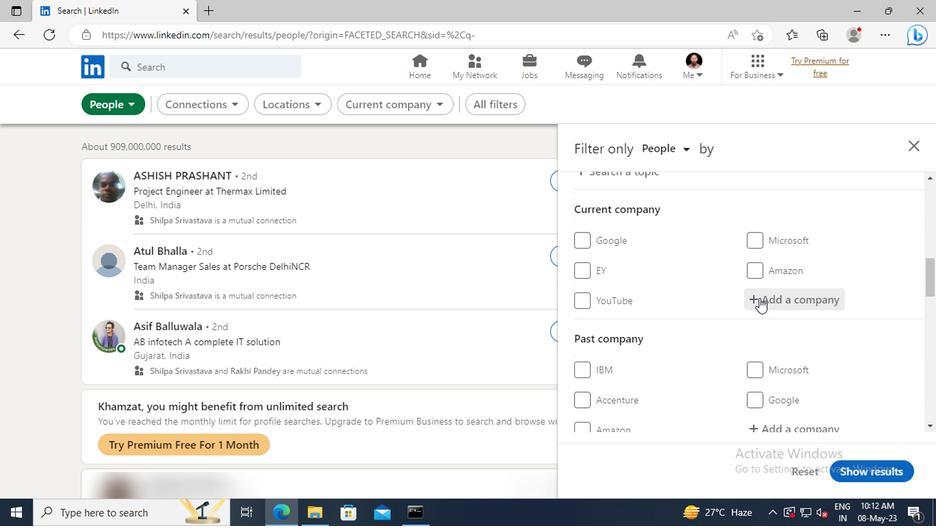 
Action: Key pressed <Key.shift>TA
Screenshot: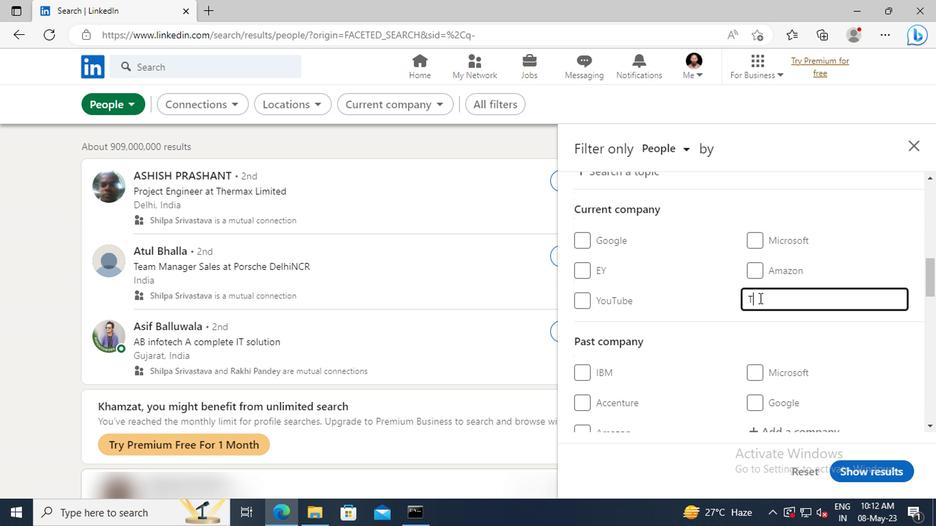 
Action: Mouse moved to (756, 299)
Screenshot: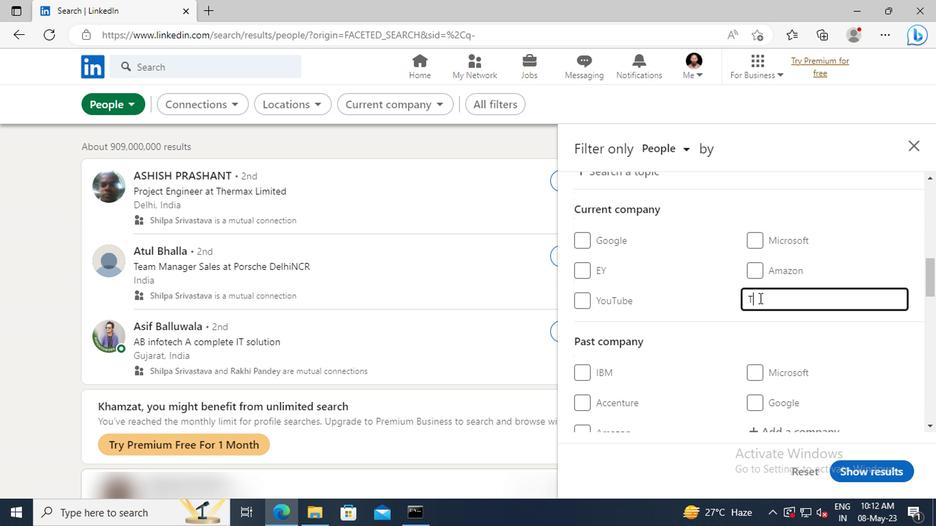 
Action: Key pressed RGET
Screenshot: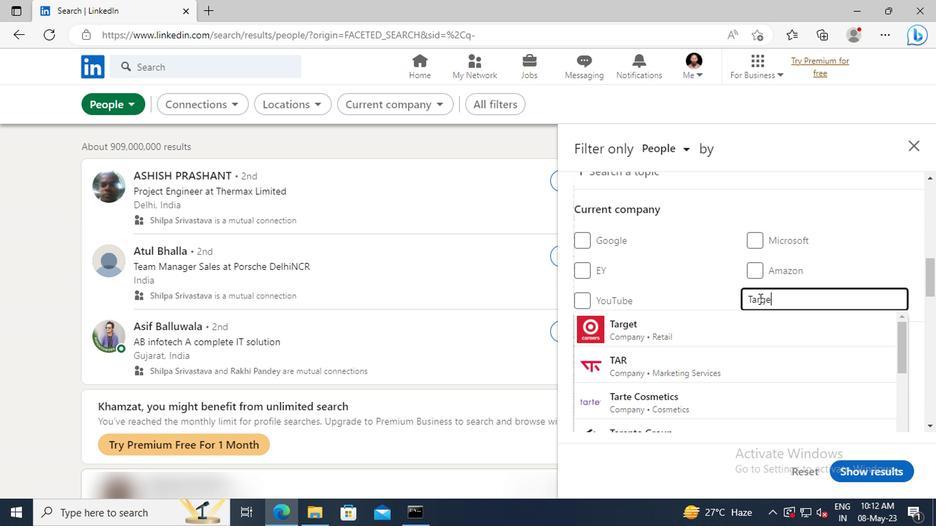 
Action: Mouse moved to (762, 324)
Screenshot: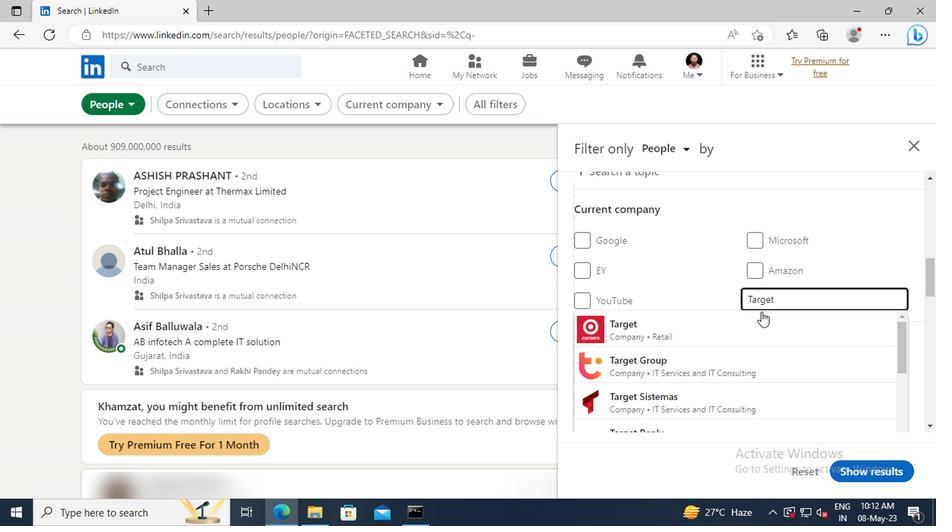 
Action: Mouse pressed left at (762, 324)
Screenshot: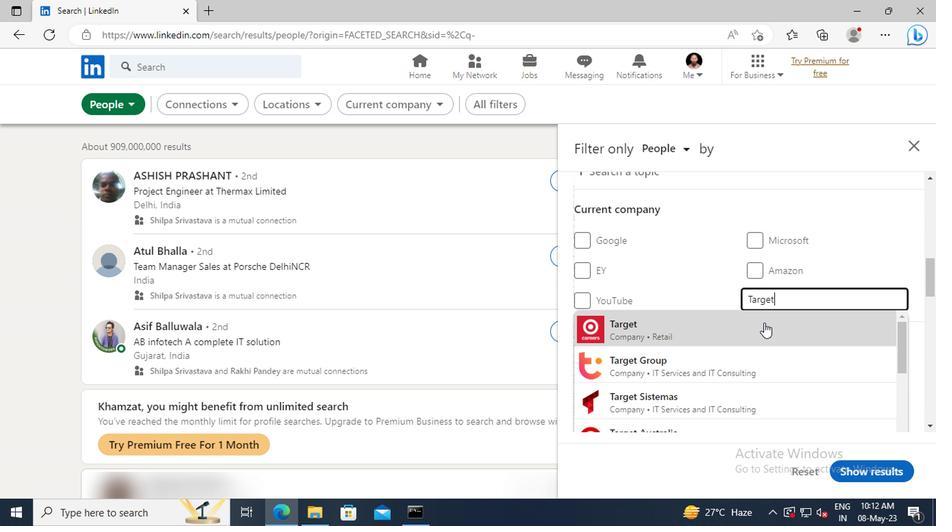 
Action: Mouse scrolled (762, 324) with delta (0, 0)
Screenshot: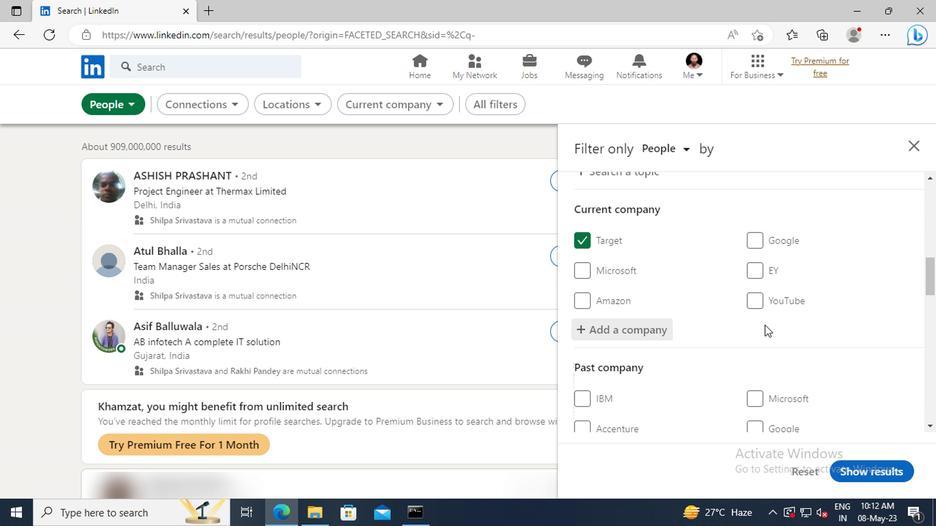 
Action: Mouse scrolled (762, 324) with delta (0, 0)
Screenshot: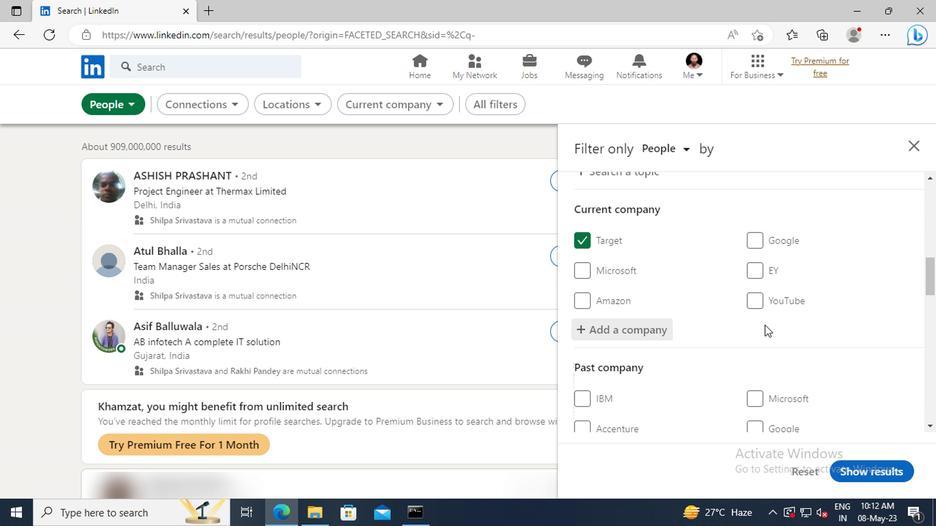 
Action: Mouse scrolled (762, 324) with delta (0, 0)
Screenshot: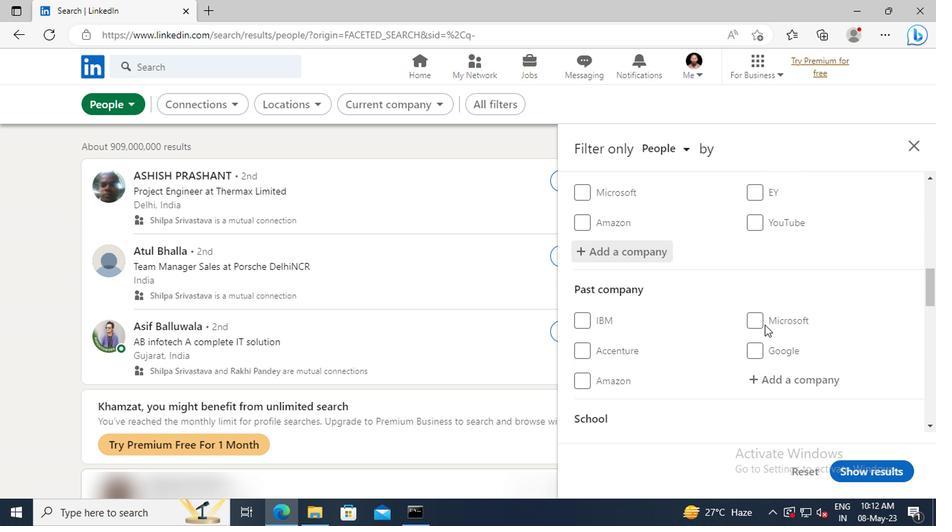 
Action: Mouse scrolled (762, 324) with delta (0, 0)
Screenshot: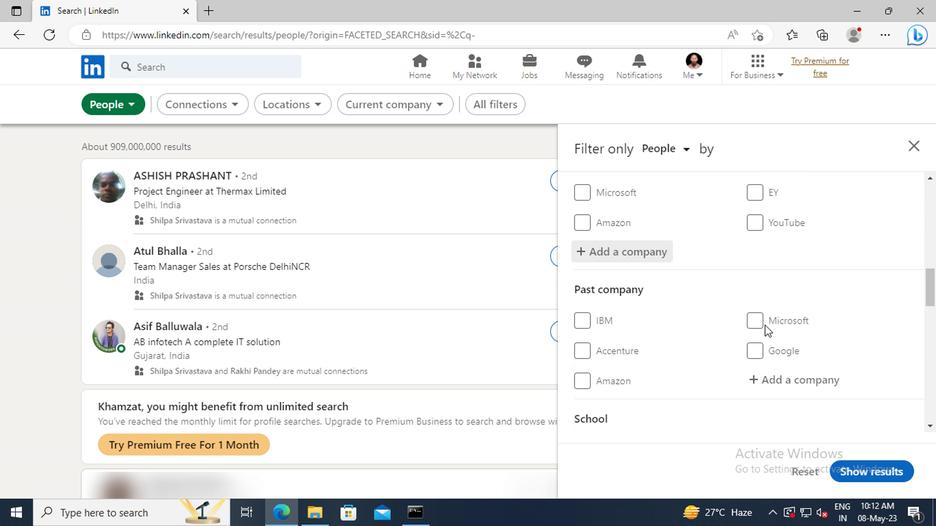 
Action: Mouse moved to (762, 324)
Screenshot: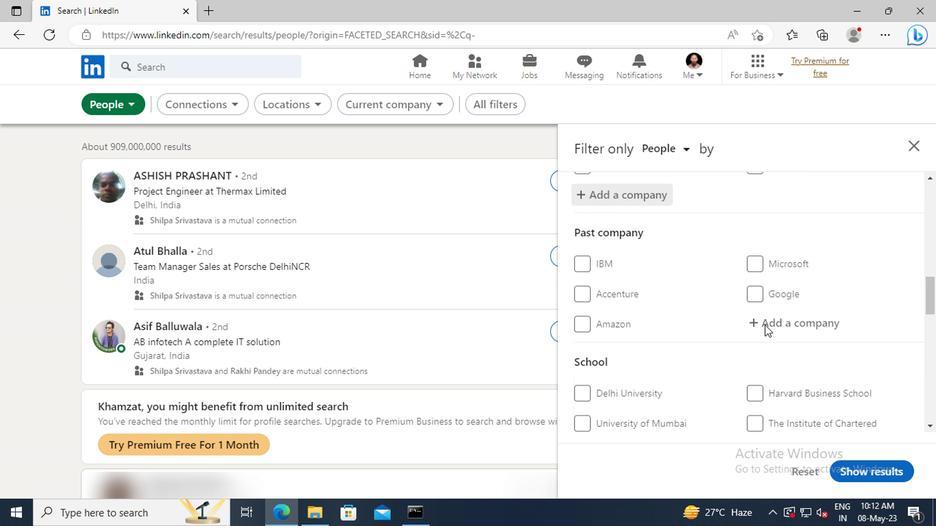 
Action: Mouse scrolled (762, 324) with delta (0, 0)
Screenshot: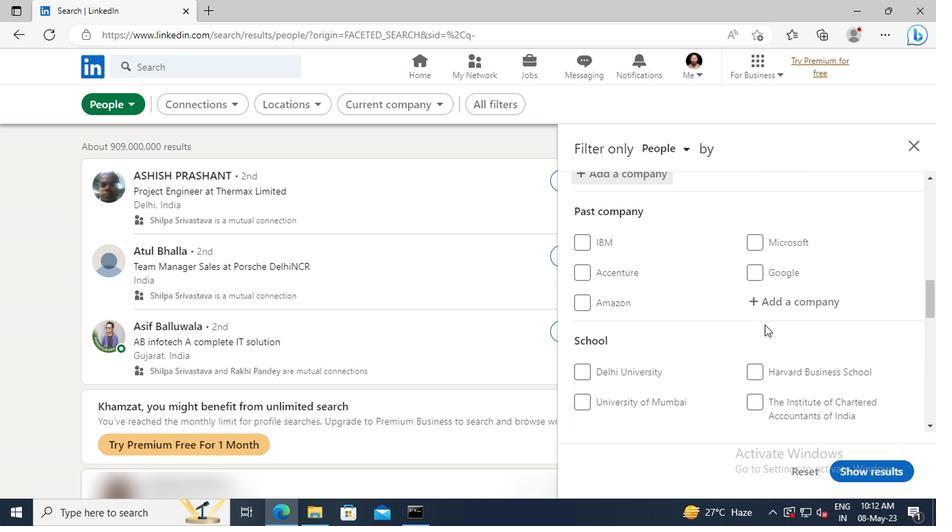 
Action: Mouse moved to (762, 317)
Screenshot: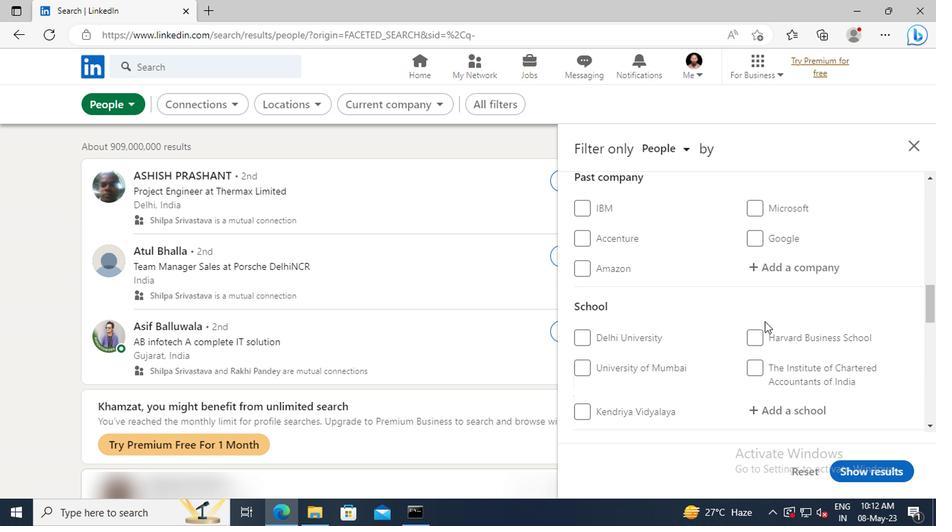 
Action: Mouse scrolled (762, 316) with delta (0, 0)
Screenshot: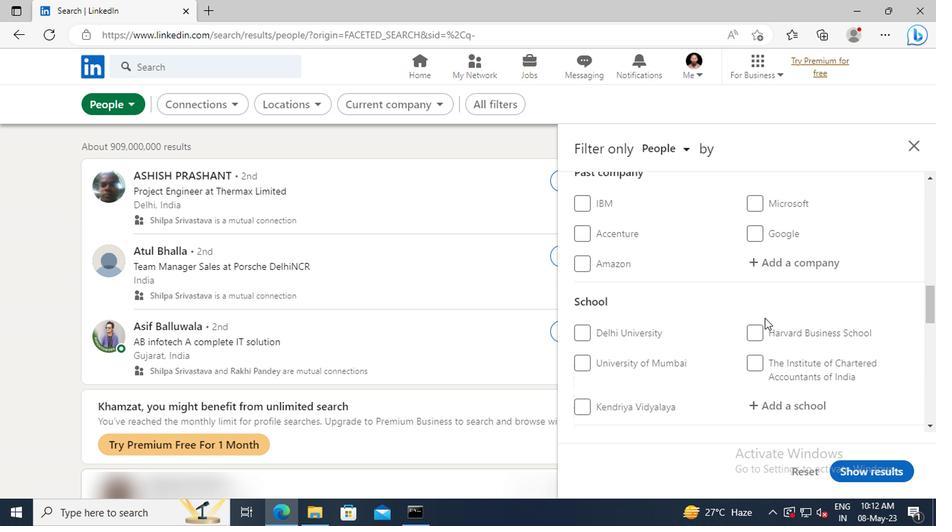 
Action: Mouse scrolled (762, 316) with delta (0, 0)
Screenshot: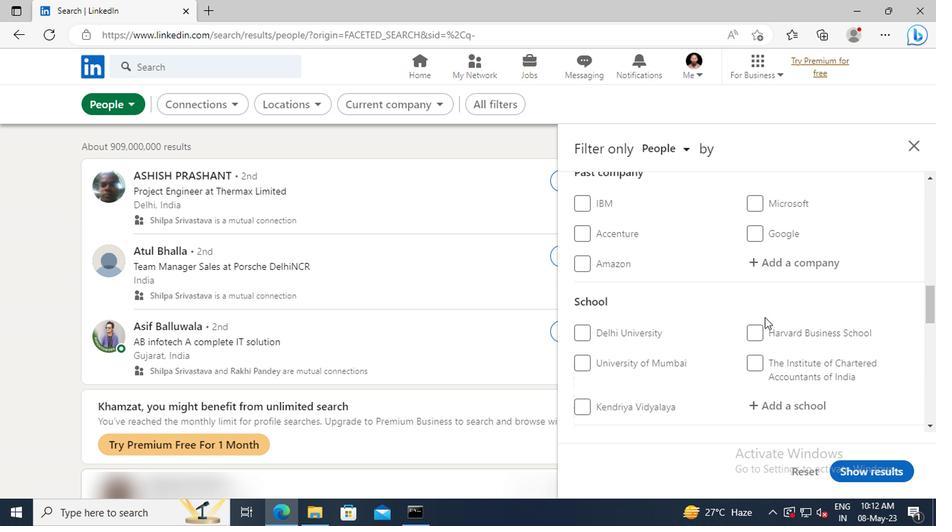 
Action: Mouse moved to (765, 325)
Screenshot: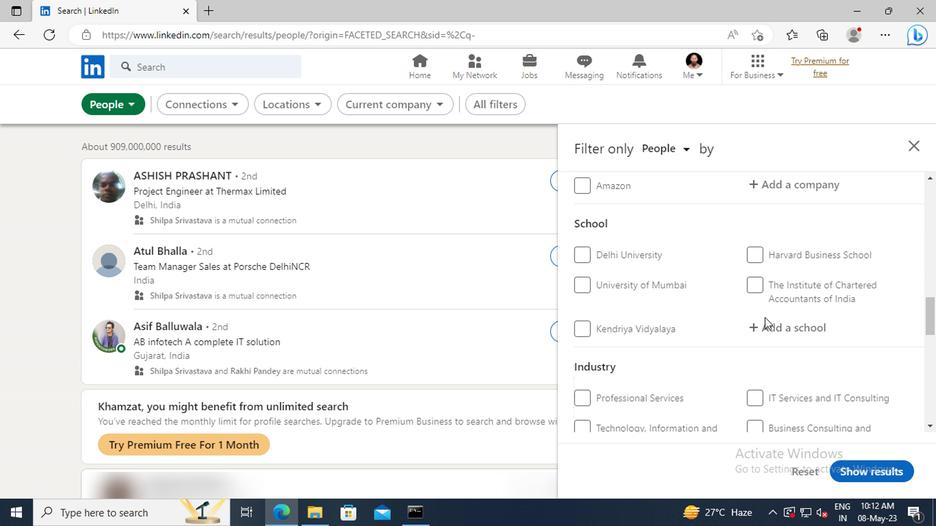 
Action: Mouse pressed left at (765, 325)
Screenshot: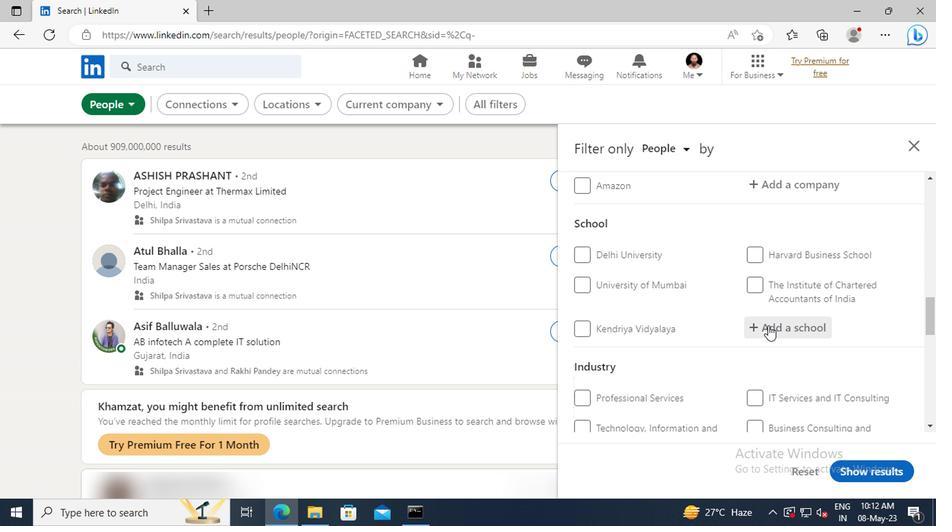 
Action: Key pressed <Key.shift>FRESHERS<Key.space><Key.shift>JOBS<Key.space><Key.shift>KOL
Screenshot: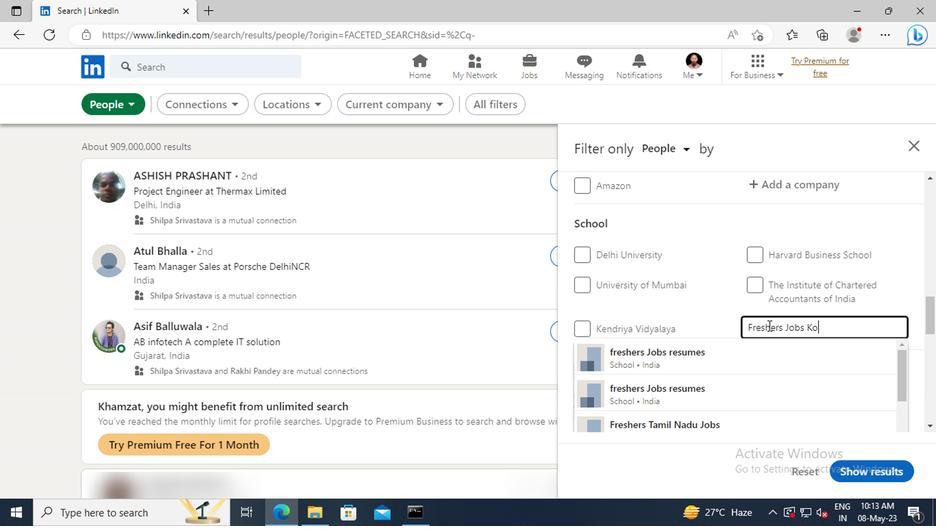 
Action: Mouse moved to (765, 347)
Screenshot: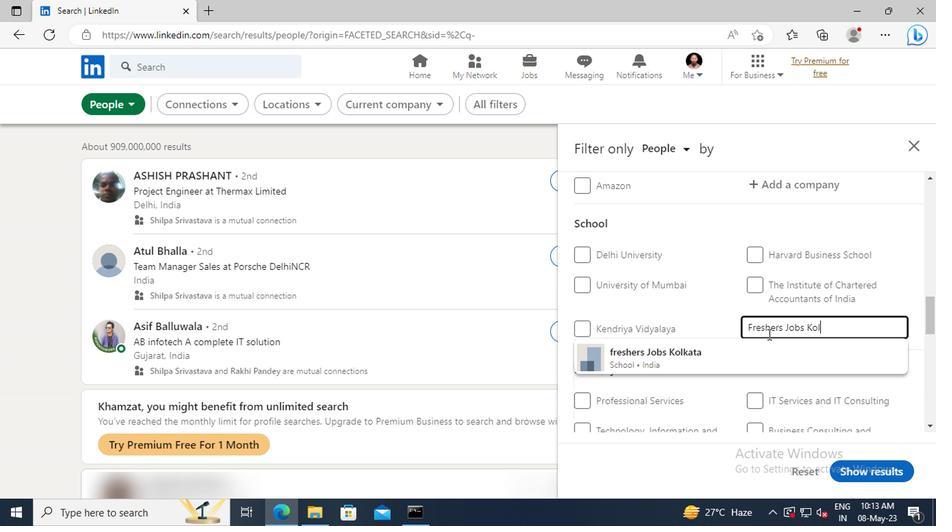 
Action: Mouse pressed left at (765, 347)
Screenshot: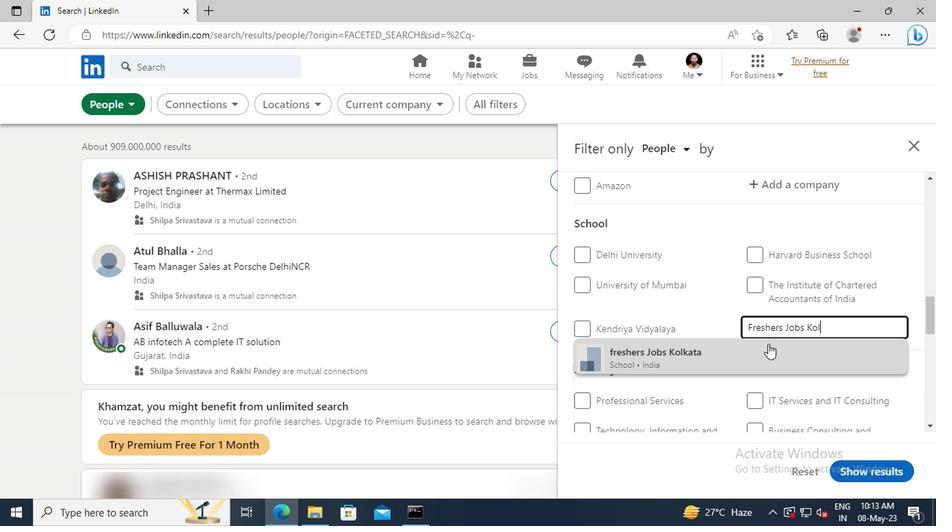 
Action: Mouse scrolled (765, 346) with delta (0, 0)
Screenshot: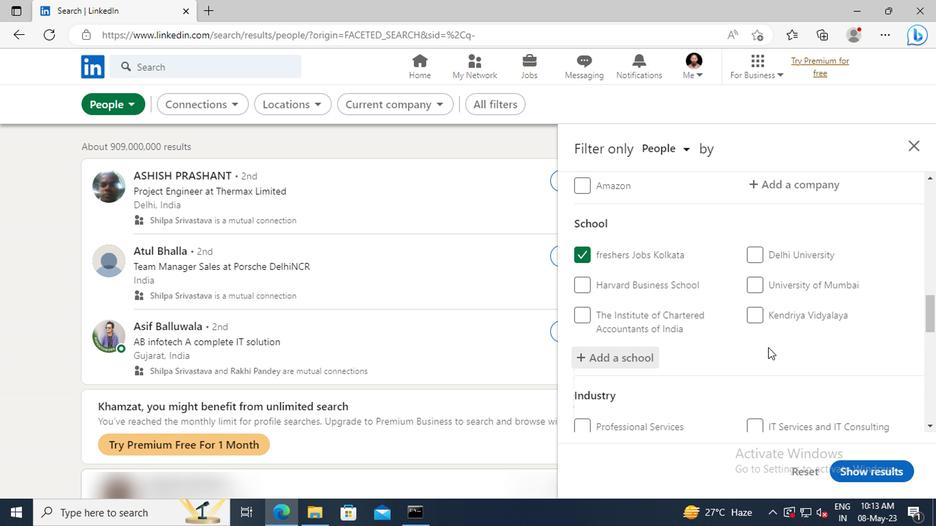 
Action: Mouse scrolled (765, 346) with delta (0, 0)
Screenshot: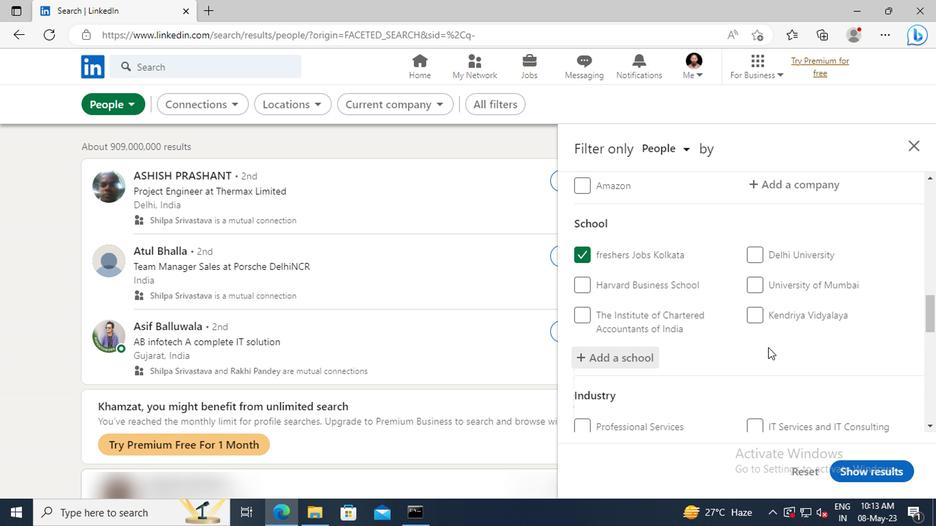 
Action: Mouse moved to (765, 342)
Screenshot: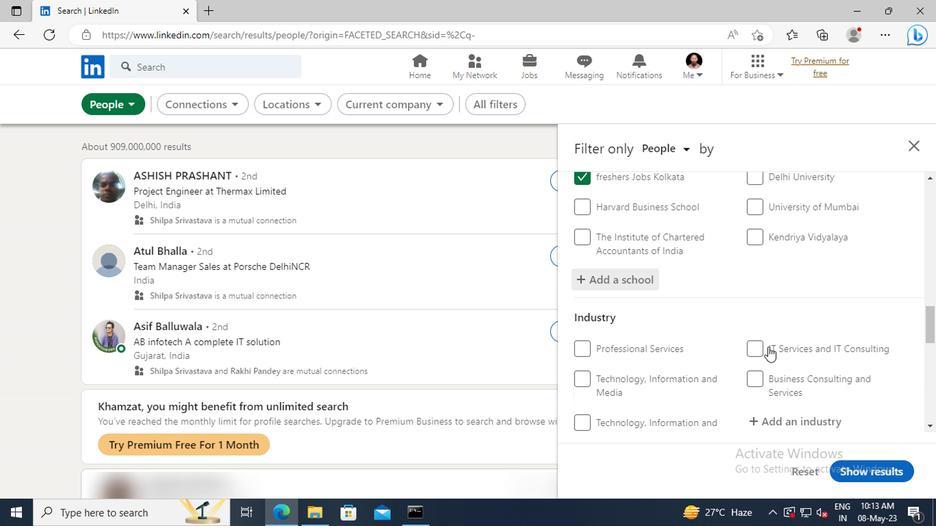 
Action: Mouse scrolled (765, 342) with delta (0, 0)
Screenshot: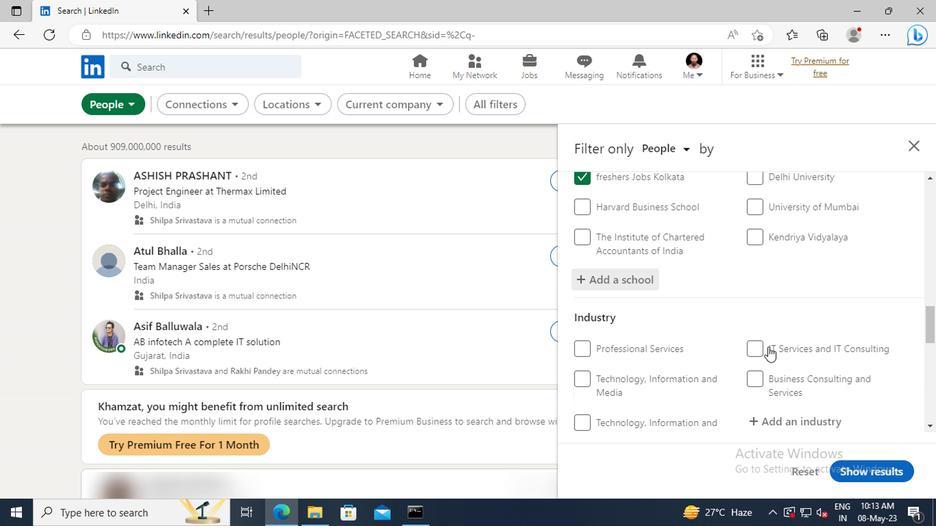 
Action: Mouse moved to (762, 336)
Screenshot: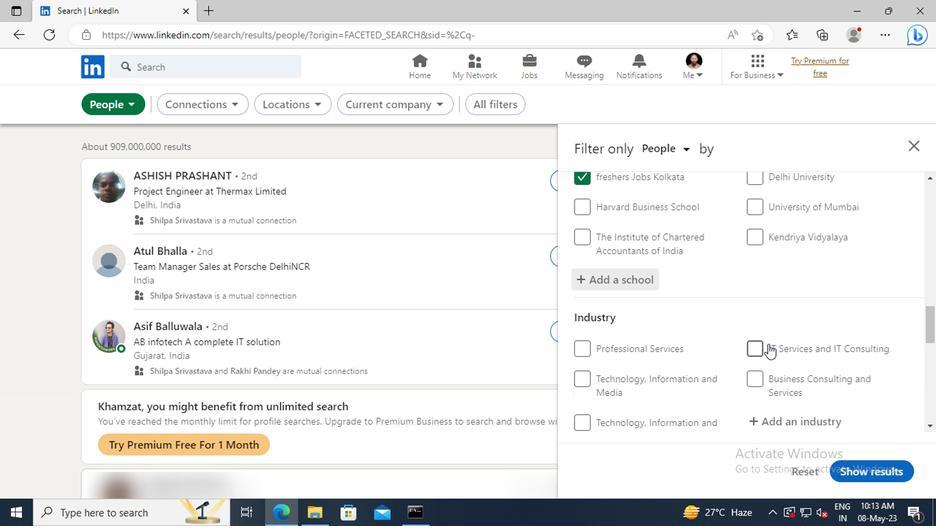 
Action: Mouse scrolled (762, 335) with delta (0, 0)
Screenshot: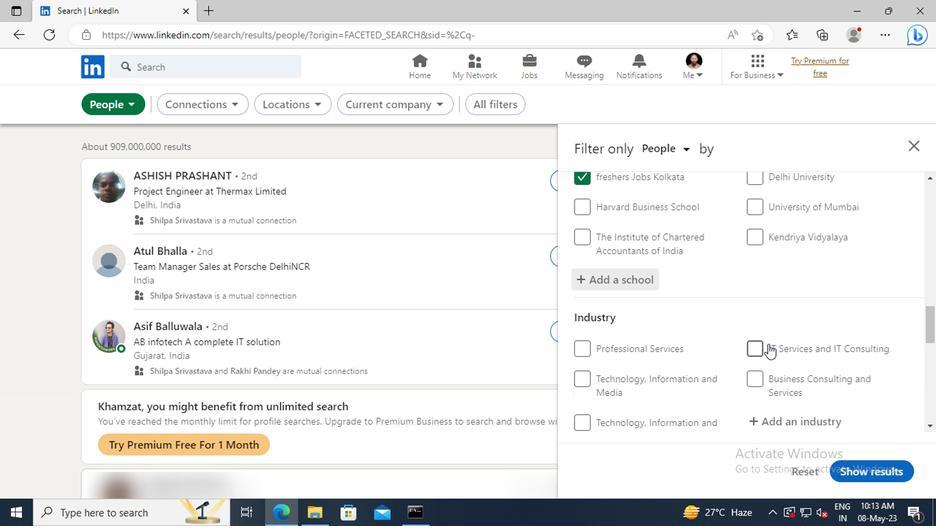 
Action: Mouse moved to (761, 341)
Screenshot: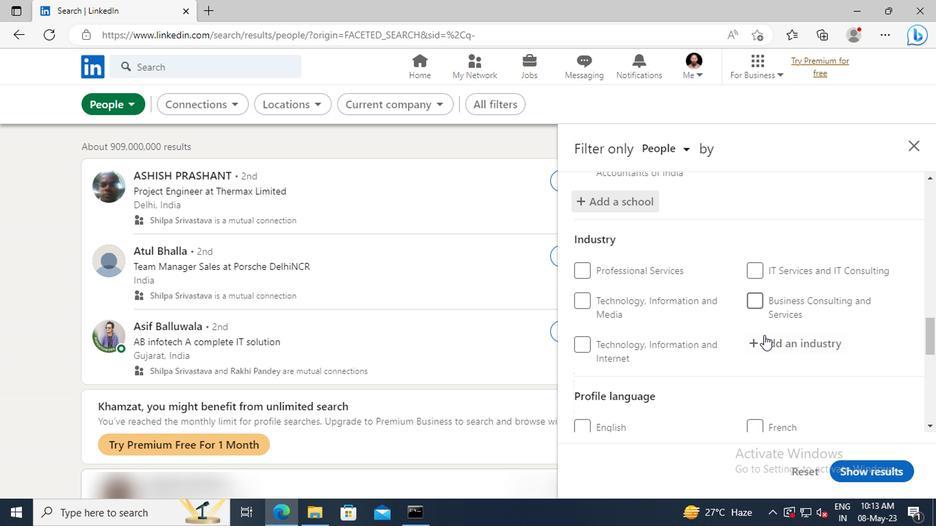 
Action: Mouse pressed left at (761, 341)
Screenshot: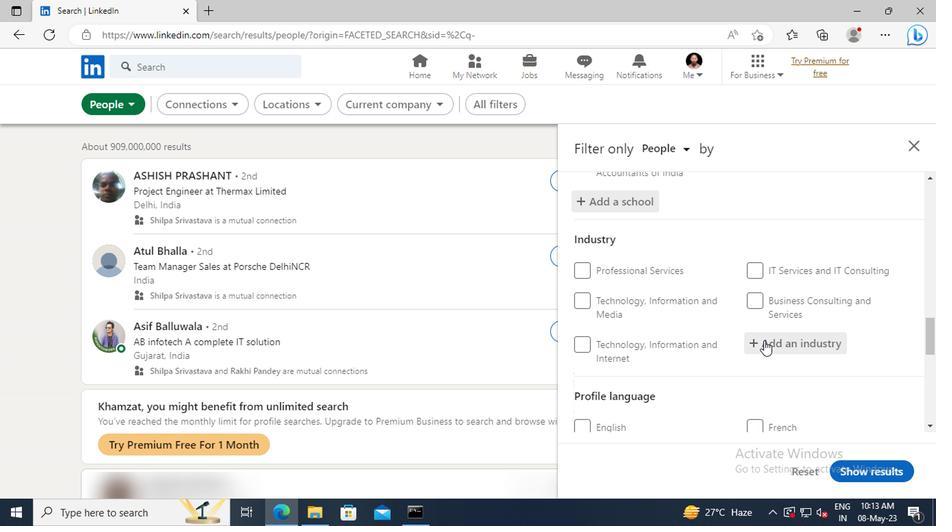 
Action: Key pressed <Key.shift>AR
Screenshot: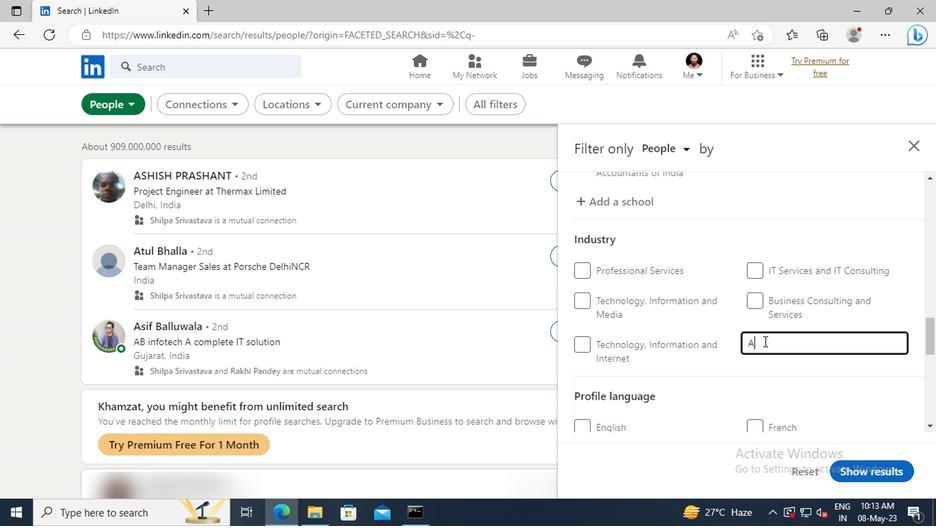 
Action: Mouse moved to (762, 343)
Screenshot: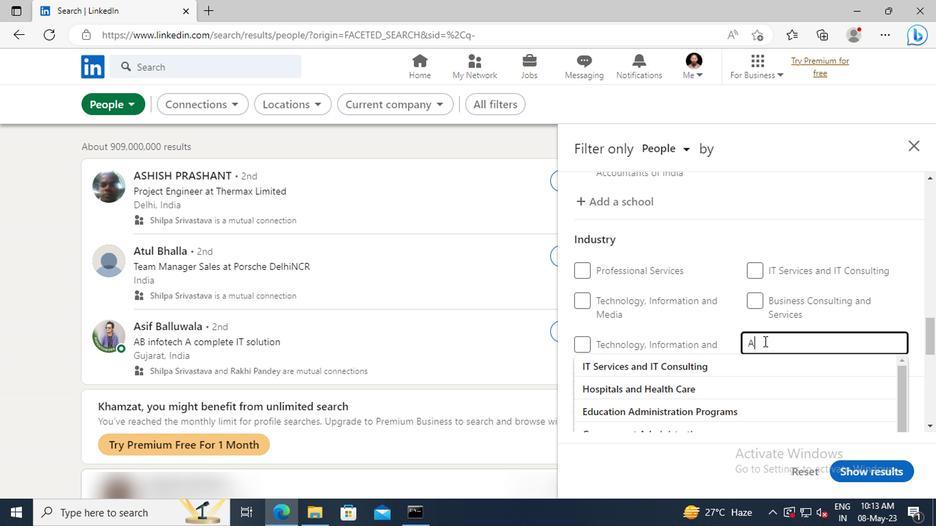 
Action: Key pressed TIFI
Screenshot: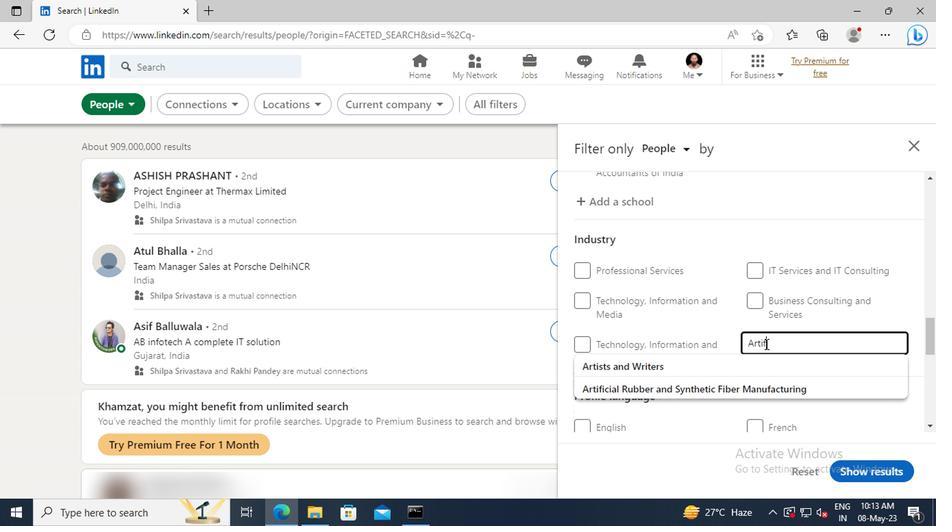 
Action: Mouse moved to (764, 358)
Screenshot: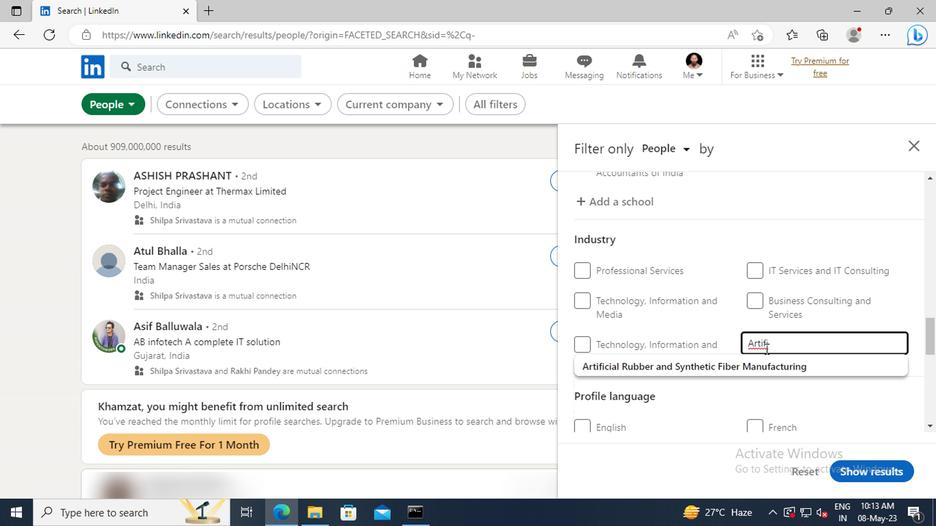 
Action: Mouse pressed left at (764, 358)
Screenshot: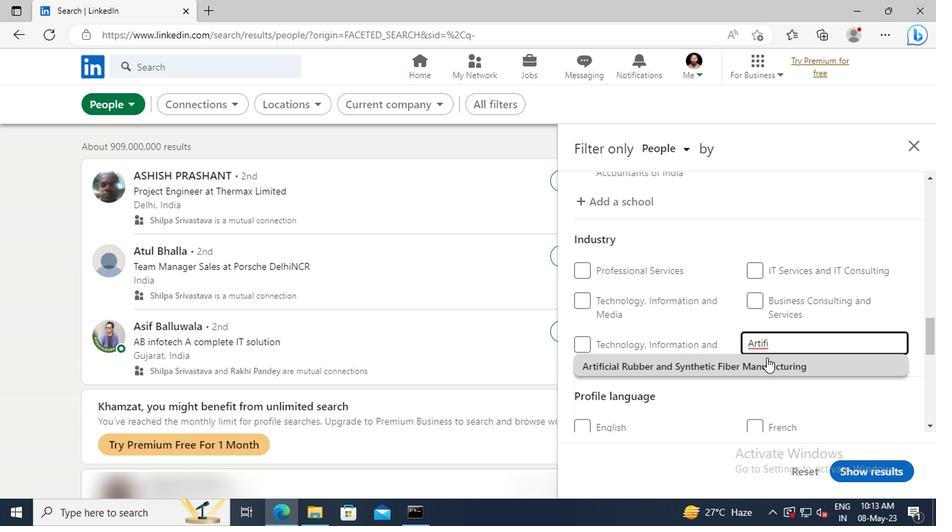 
Action: Mouse moved to (765, 359)
Screenshot: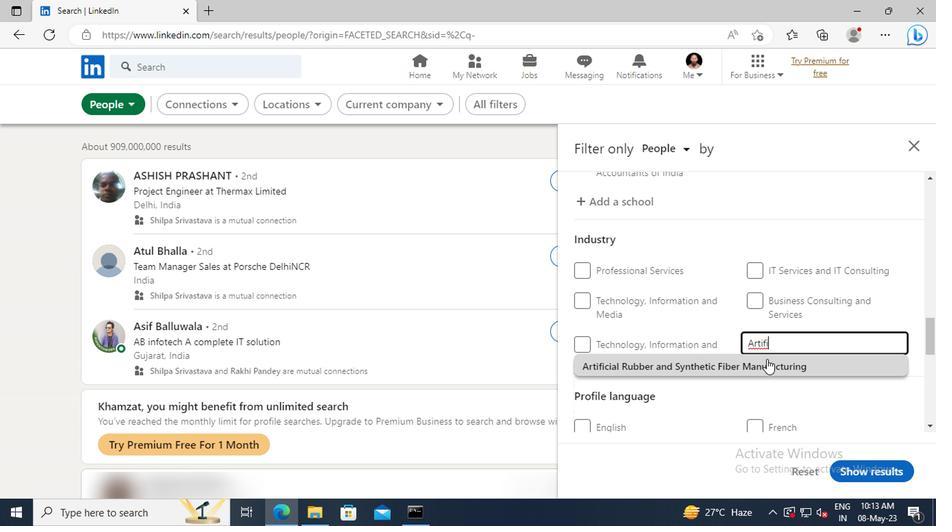
Action: Mouse scrolled (765, 358) with delta (0, 0)
Screenshot: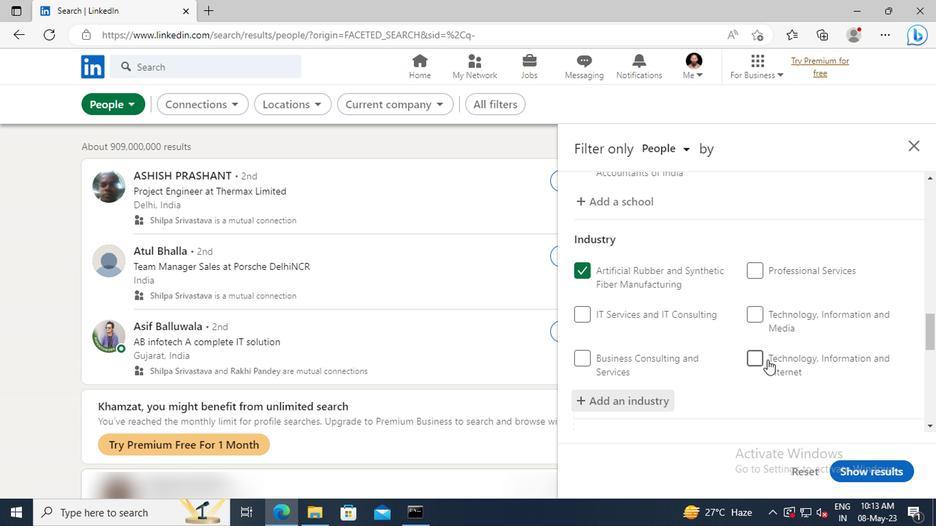
Action: Mouse scrolled (765, 358) with delta (0, 0)
Screenshot: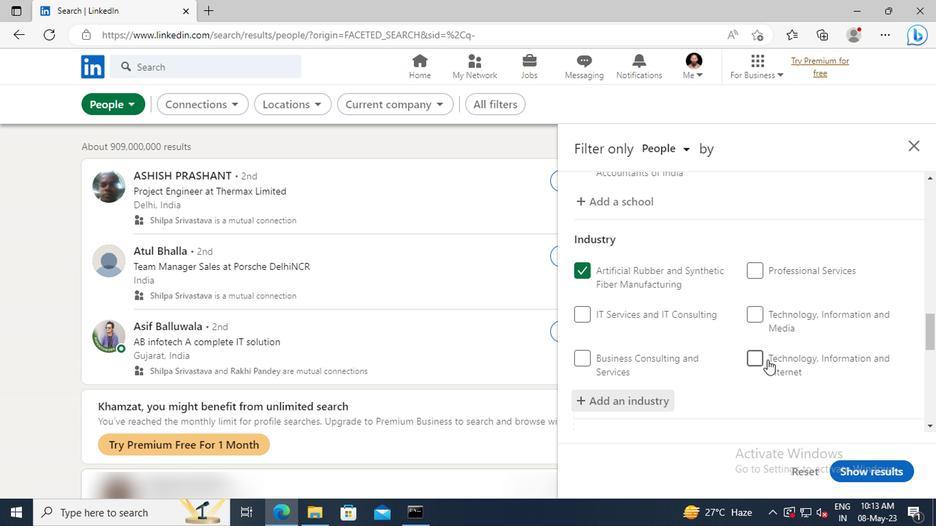 
Action: Mouse scrolled (765, 358) with delta (0, 0)
Screenshot: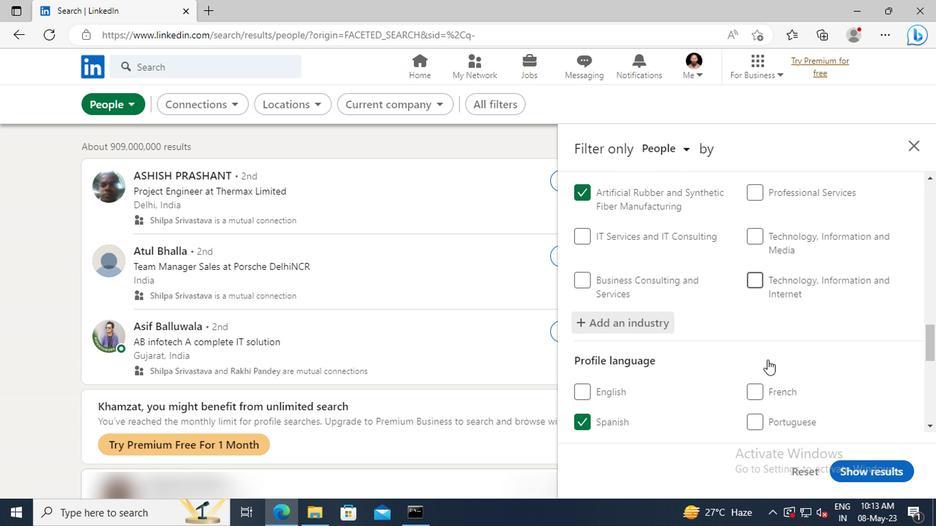
Action: Mouse moved to (765, 359)
Screenshot: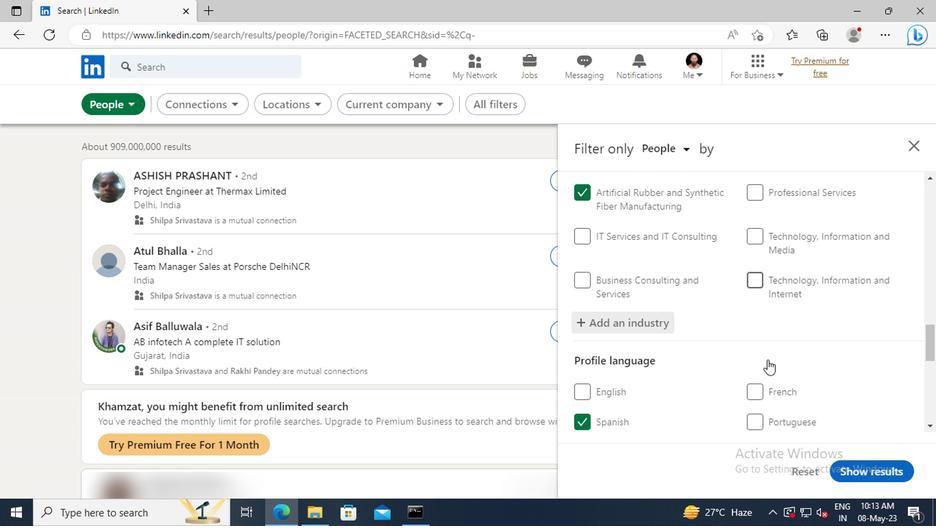 
Action: Mouse scrolled (765, 358) with delta (0, 0)
Screenshot: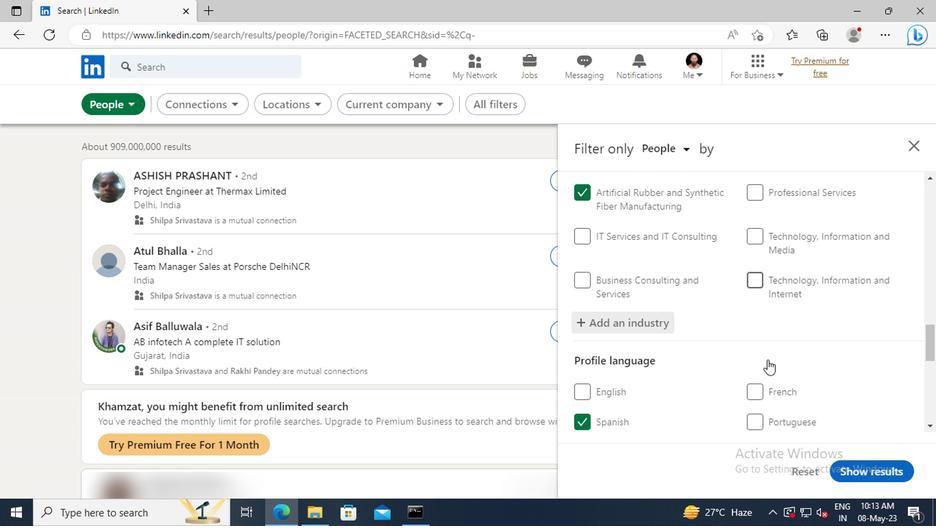 
Action: Mouse moved to (764, 354)
Screenshot: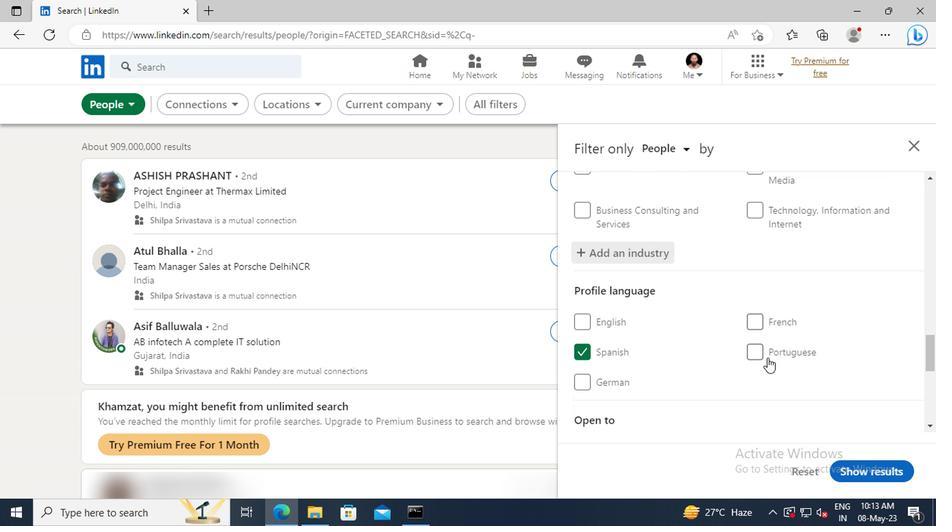 
Action: Mouse scrolled (764, 354) with delta (0, 0)
Screenshot: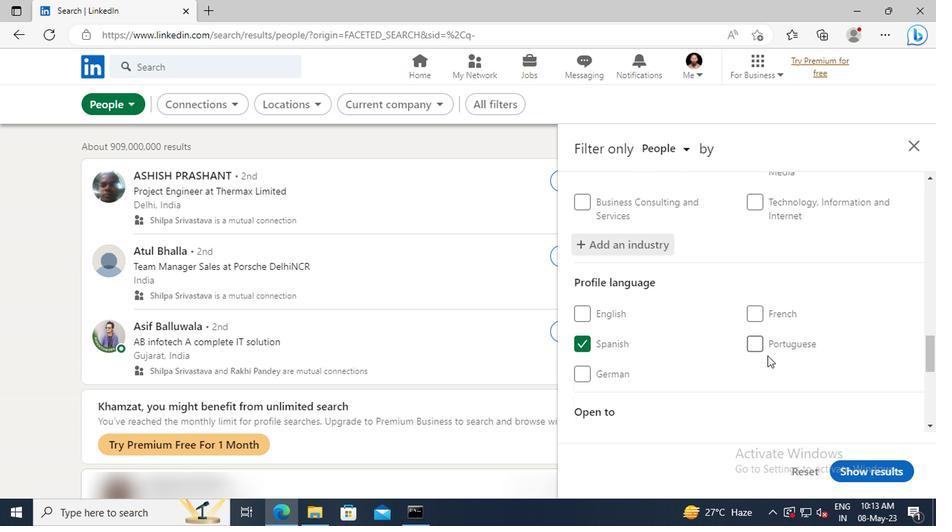 
Action: Mouse moved to (763, 353)
Screenshot: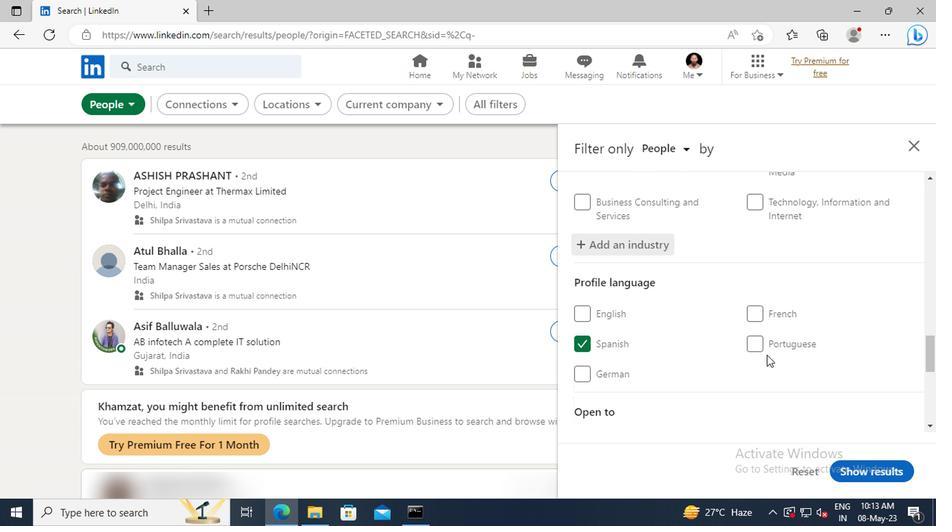 
Action: Mouse scrolled (763, 352) with delta (0, 0)
Screenshot: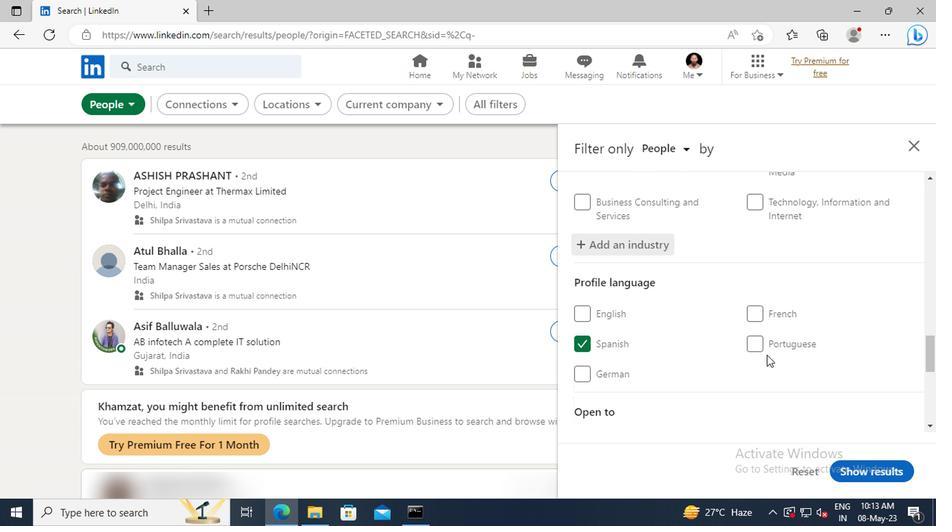 
Action: Mouse moved to (761, 343)
Screenshot: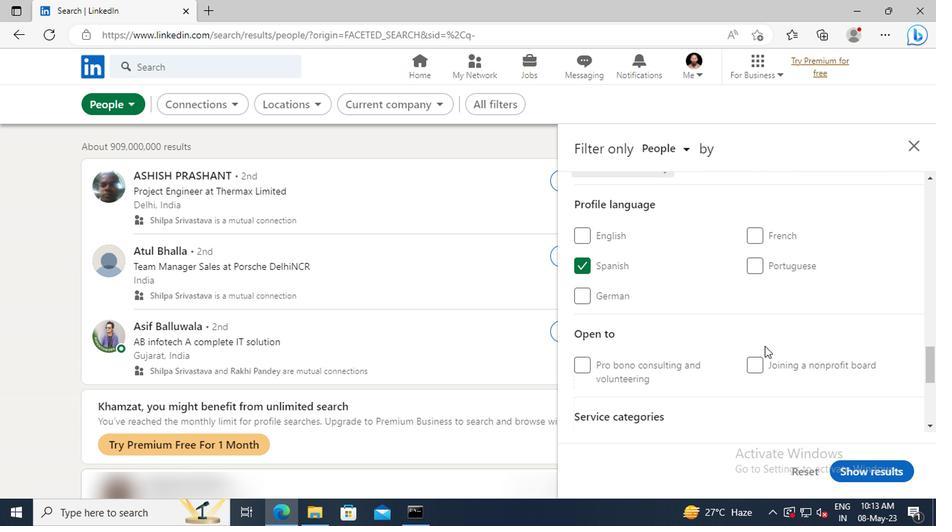 
Action: Mouse scrolled (761, 342) with delta (0, 0)
Screenshot: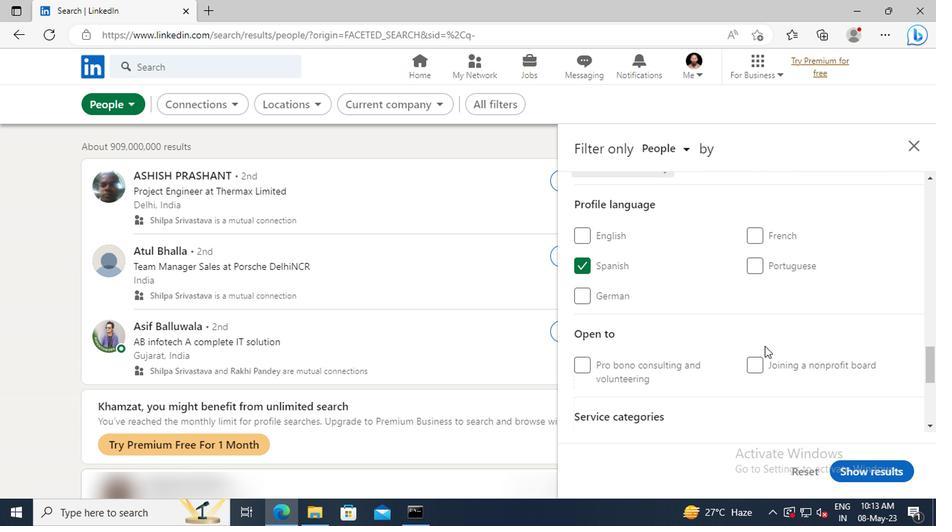 
Action: Mouse moved to (760, 342)
Screenshot: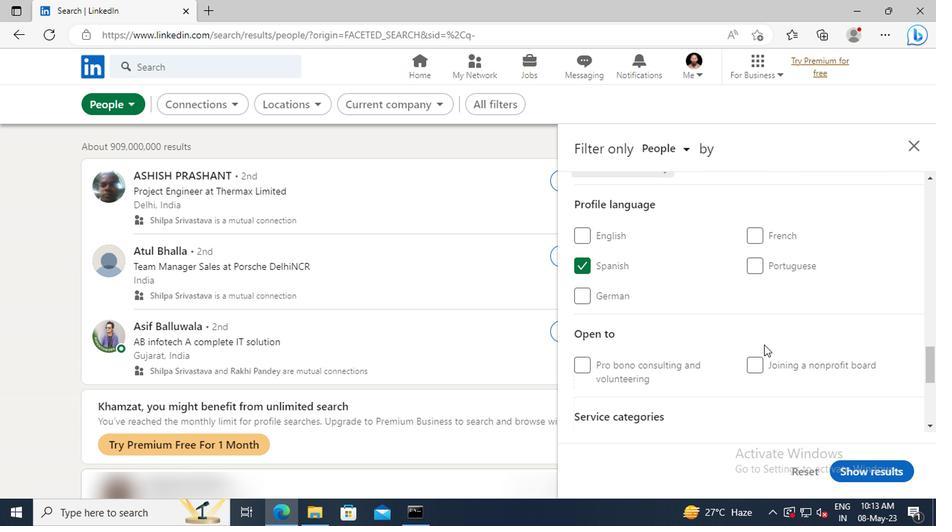 
Action: Mouse scrolled (760, 341) with delta (0, 0)
Screenshot: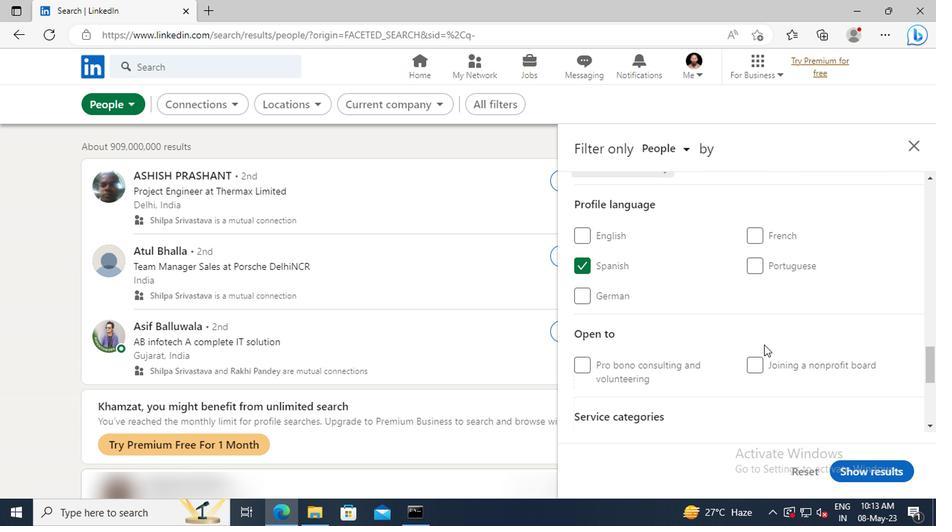 
Action: Mouse moved to (758, 334)
Screenshot: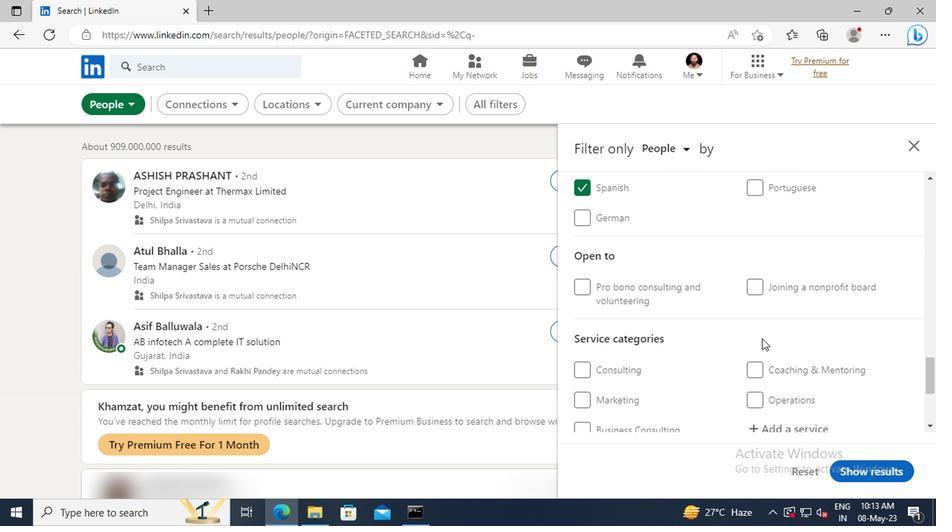 
Action: Mouse scrolled (758, 333) with delta (0, 0)
Screenshot: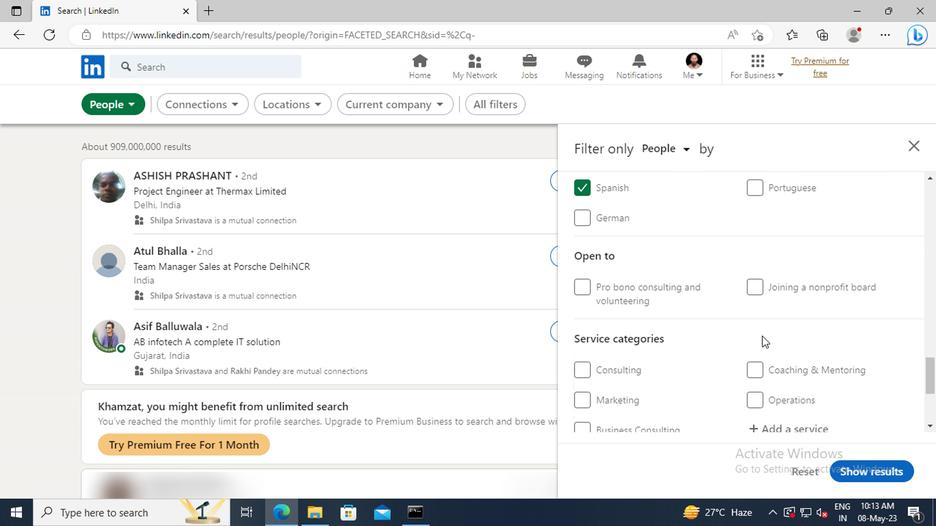 
Action: Mouse scrolled (758, 333) with delta (0, 0)
Screenshot: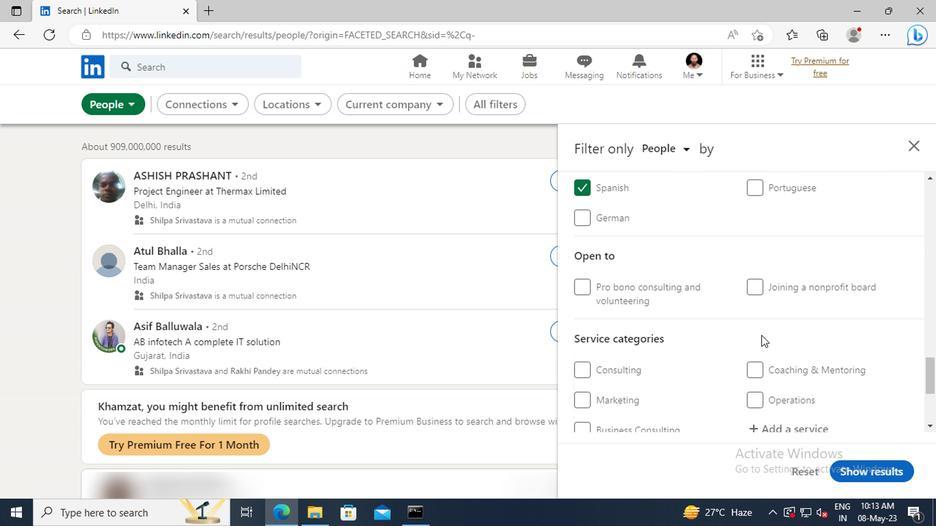 
Action: Mouse moved to (758, 333)
Screenshot: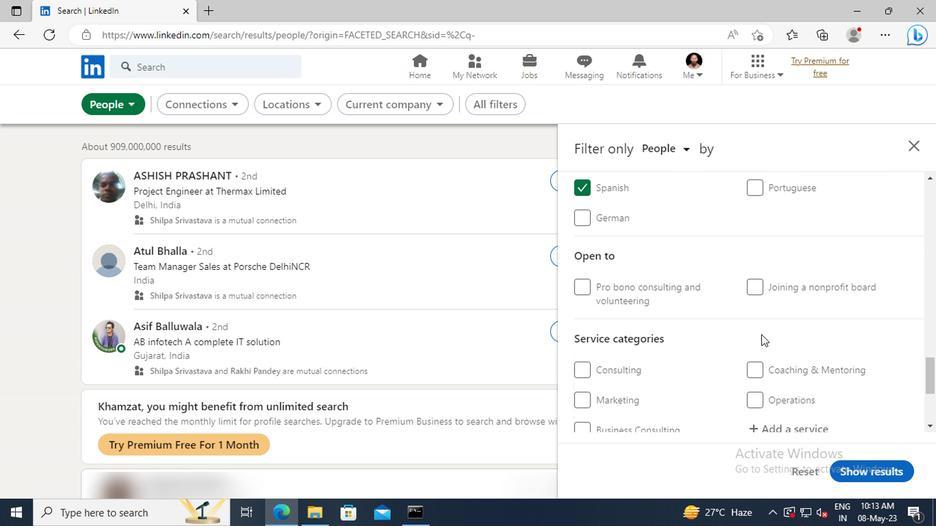 
Action: Mouse scrolled (758, 333) with delta (0, 0)
Screenshot: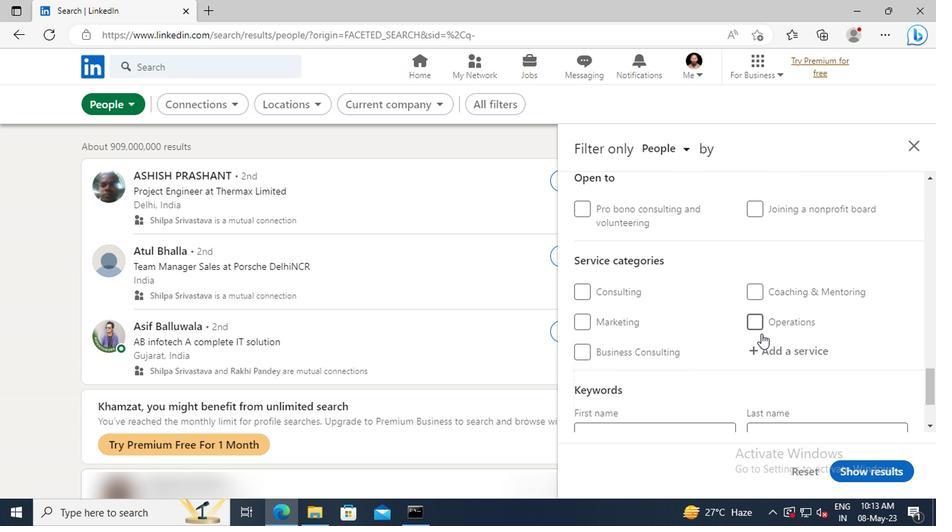 
Action: Mouse moved to (759, 320)
Screenshot: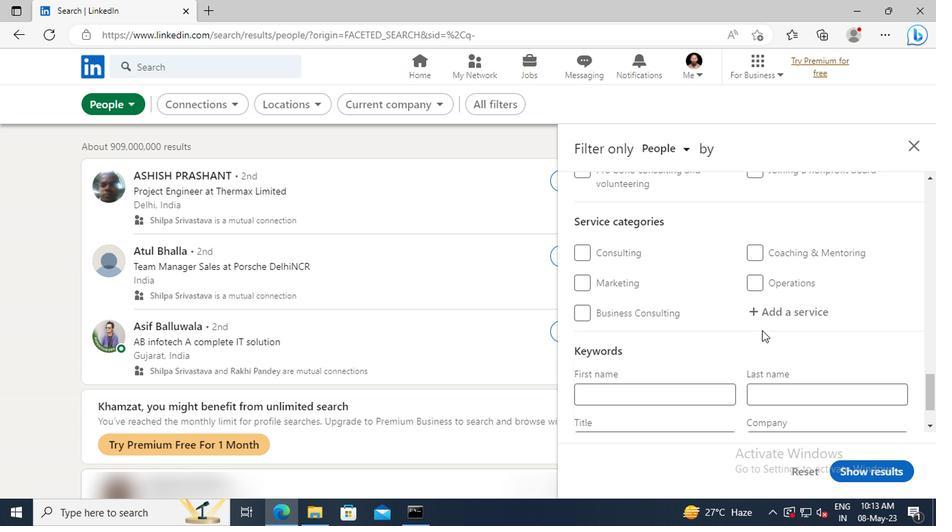 
Action: Mouse pressed left at (759, 320)
Screenshot: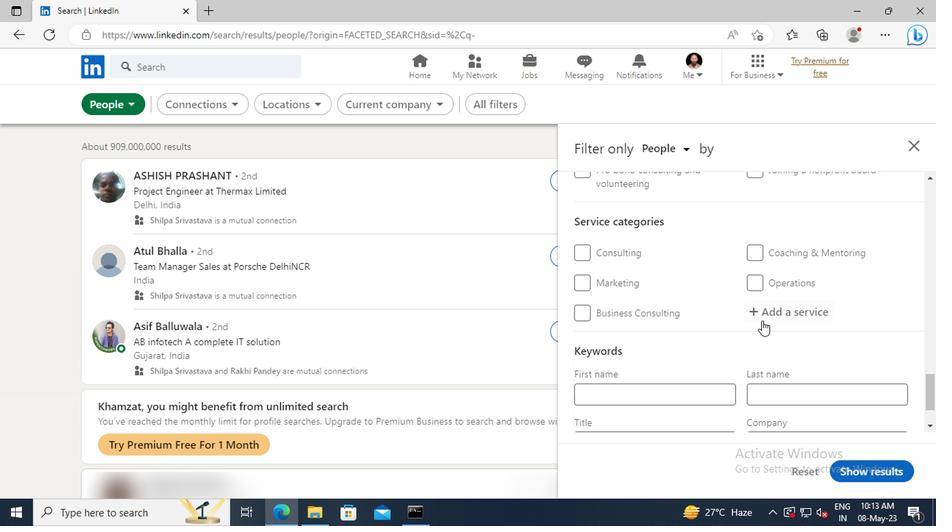 
Action: Mouse moved to (759, 320)
Screenshot: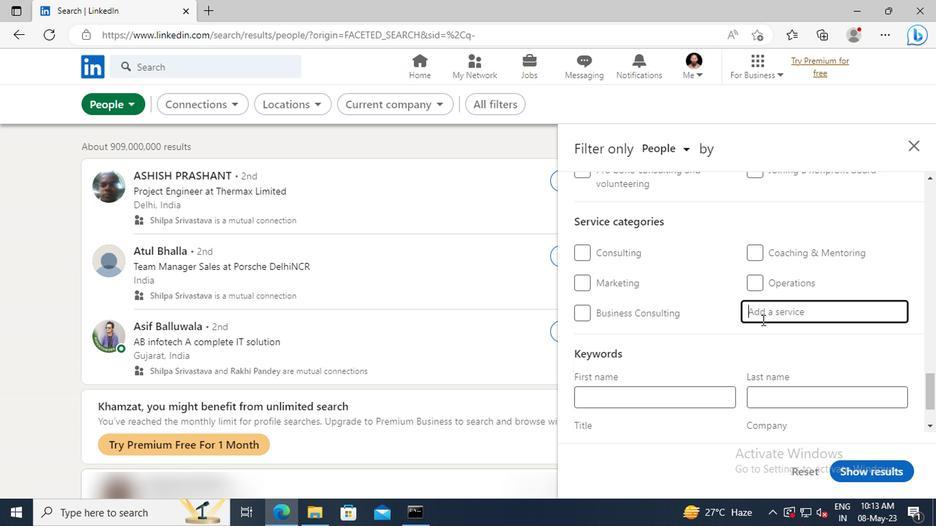 
Action: Key pressed <Key.shift>PROJE
Screenshot: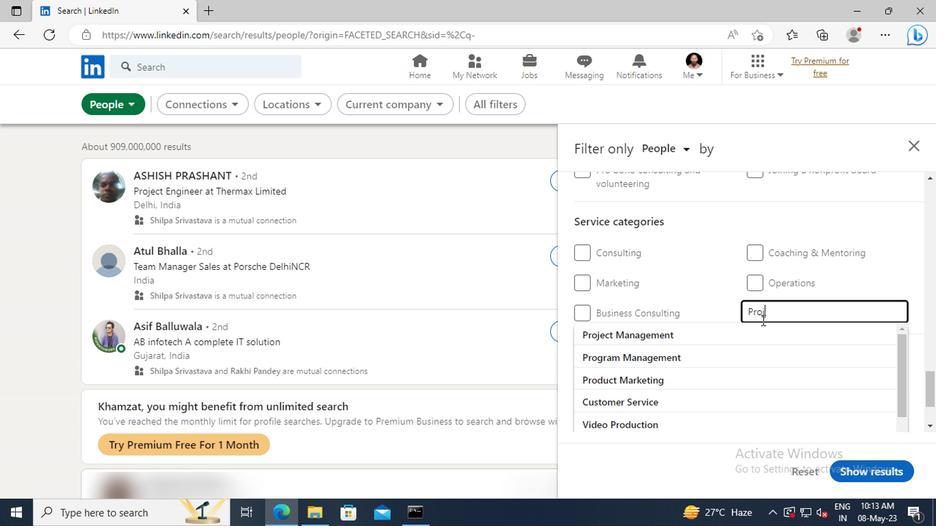 
Action: Mouse moved to (757, 328)
Screenshot: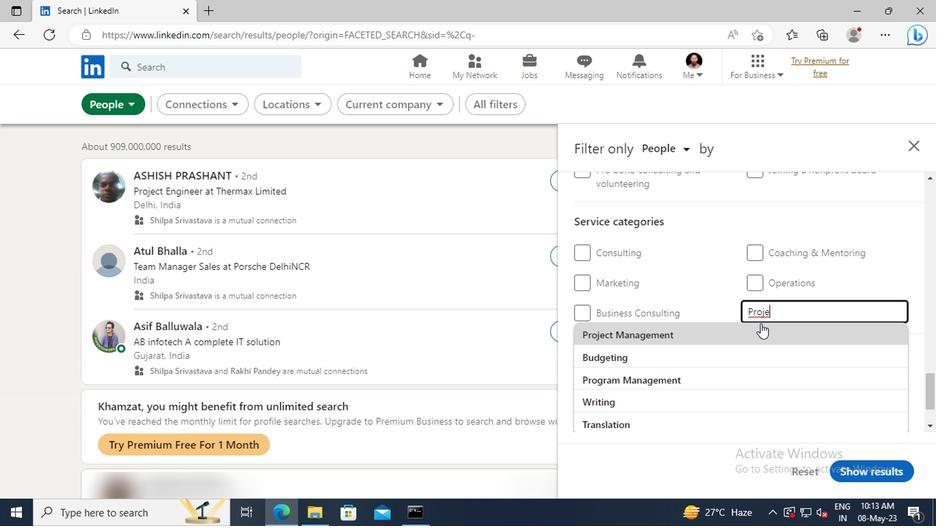 
Action: Mouse pressed left at (757, 328)
Screenshot: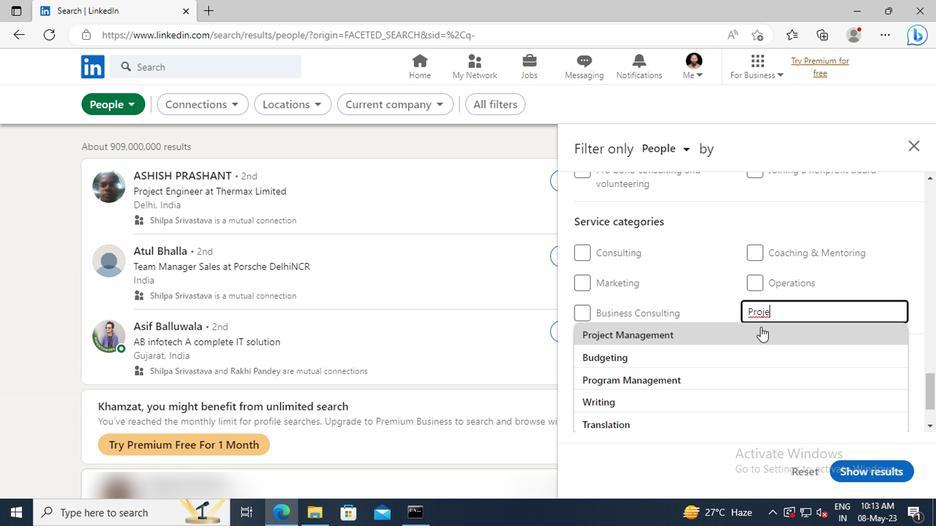 
Action: Mouse scrolled (757, 328) with delta (0, 0)
Screenshot: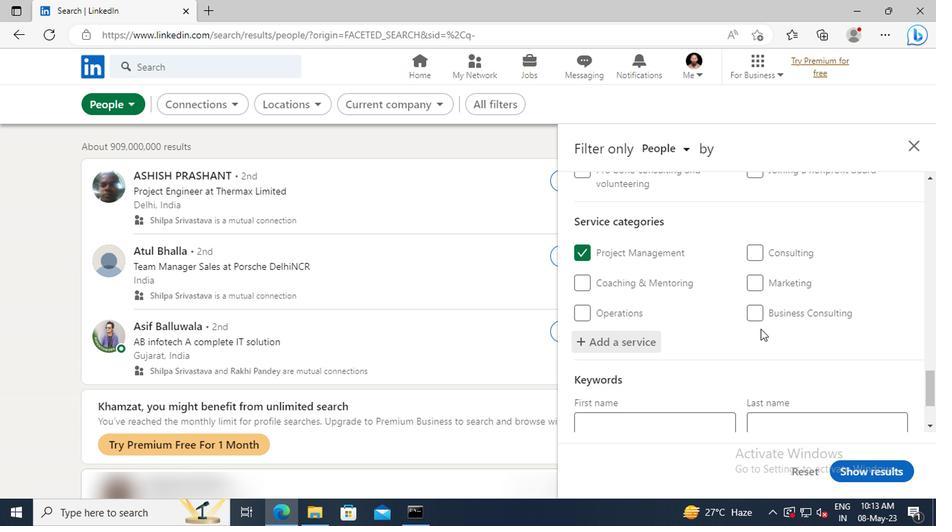 
Action: Mouse scrolled (757, 328) with delta (0, 0)
Screenshot: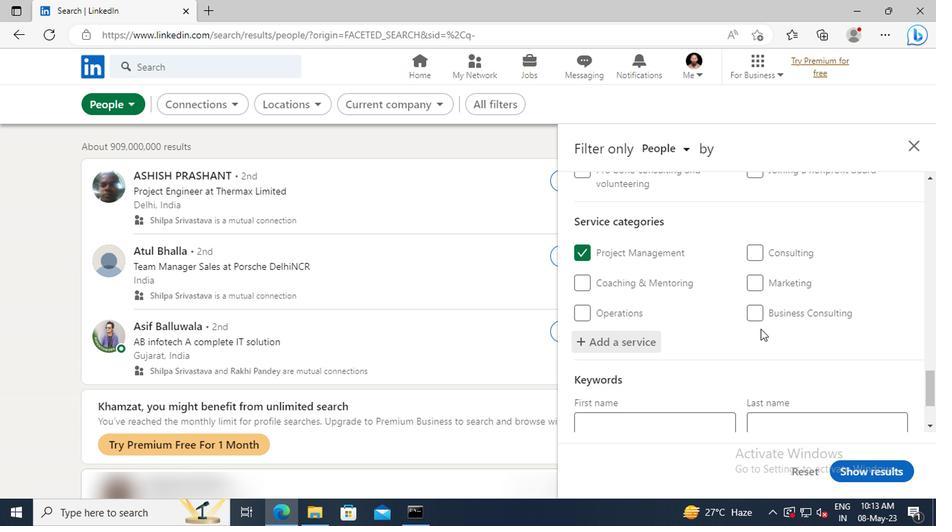 
Action: Mouse scrolled (757, 328) with delta (0, 0)
Screenshot: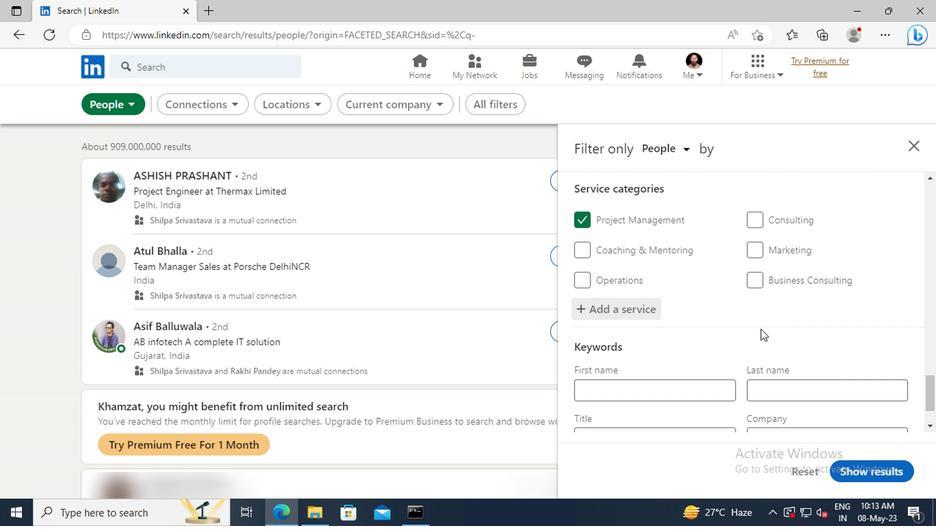 
Action: Mouse scrolled (757, 328) with delta (0, 0)
Screenshot: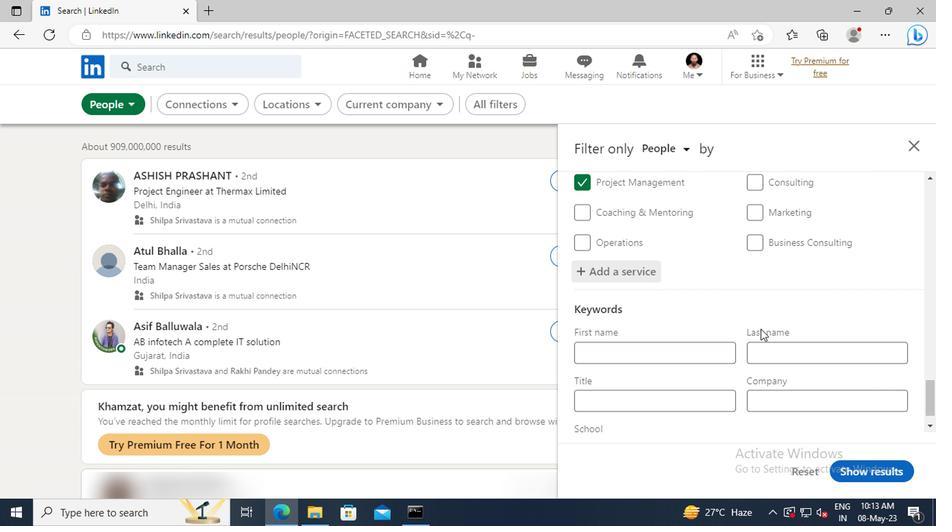 
Action: Mouse scrolled (757, 328) with delta (0, 0)
Screenshot: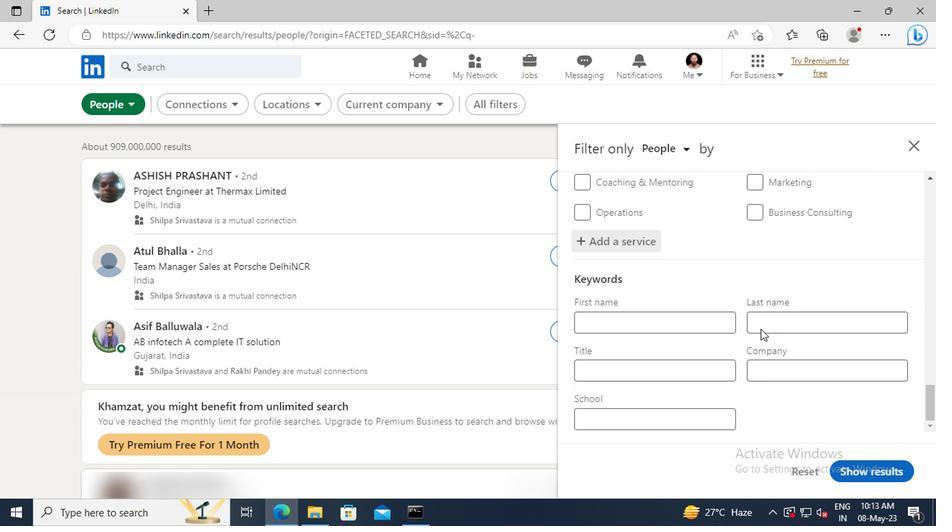 
Action: Mouse moved to (679, 363)
Screenshot: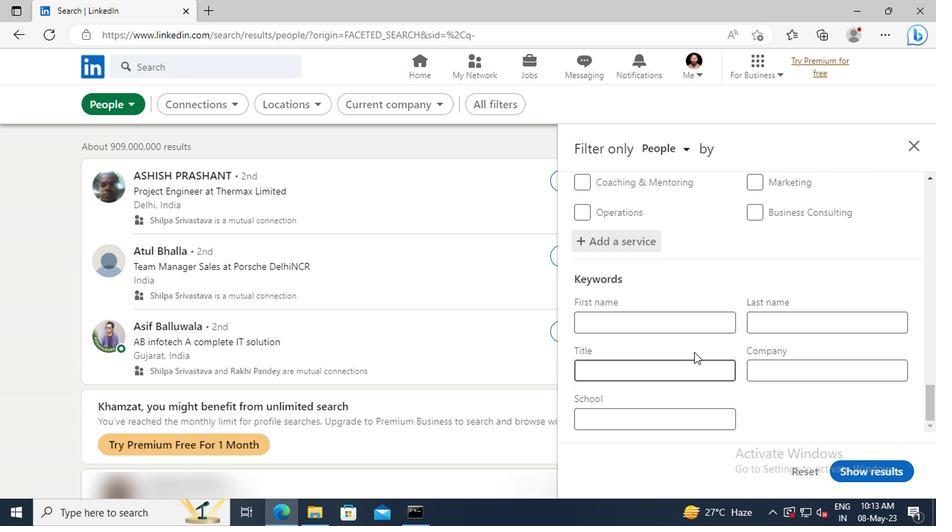 
Action: Mouse pressed left at (679, 363)
Screenshot: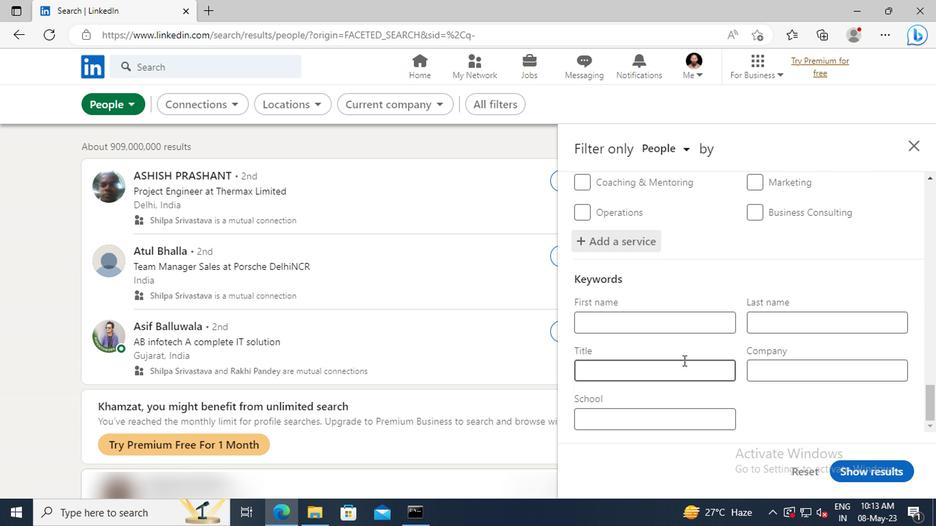 
Action: Key pressed <Key.shift>ACCOUNTING<Key.space><Key.shift><Key.shift><Key.shift><Key.shift><Key.shift><Key.shift><Key.shift><Key.shift><Key.shift><Key.shift>STAFF<Key.enter>
Screenshot: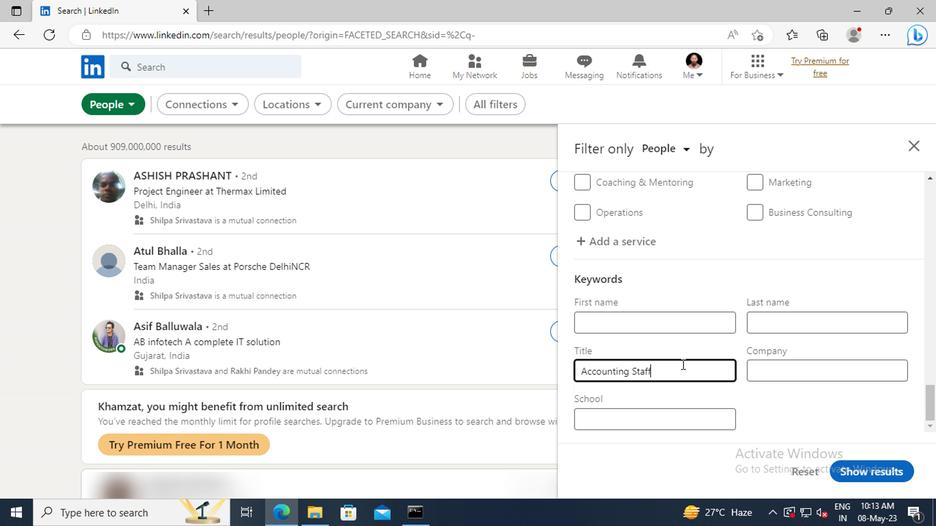 
Action: Mouse moved to (851, 467)
Screenshot: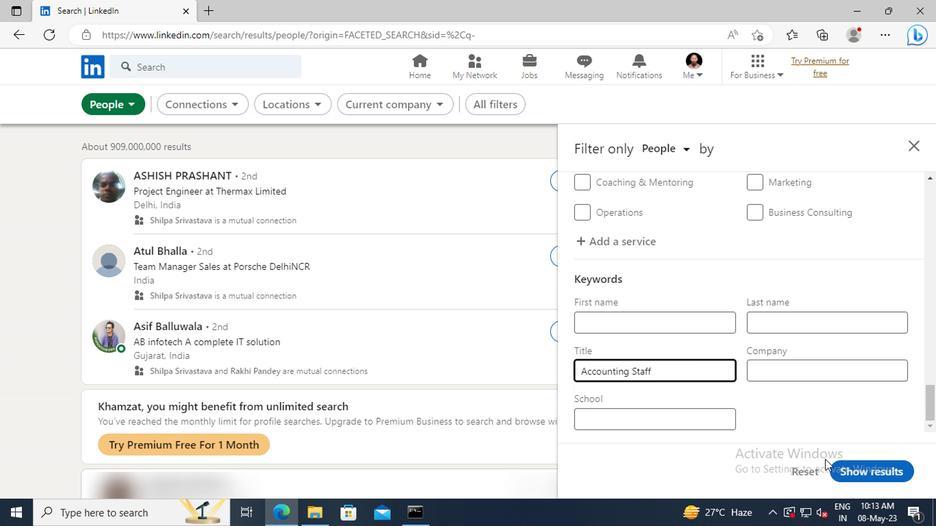 
Action: Mouse pressed left at (851, 467)
Screenshot: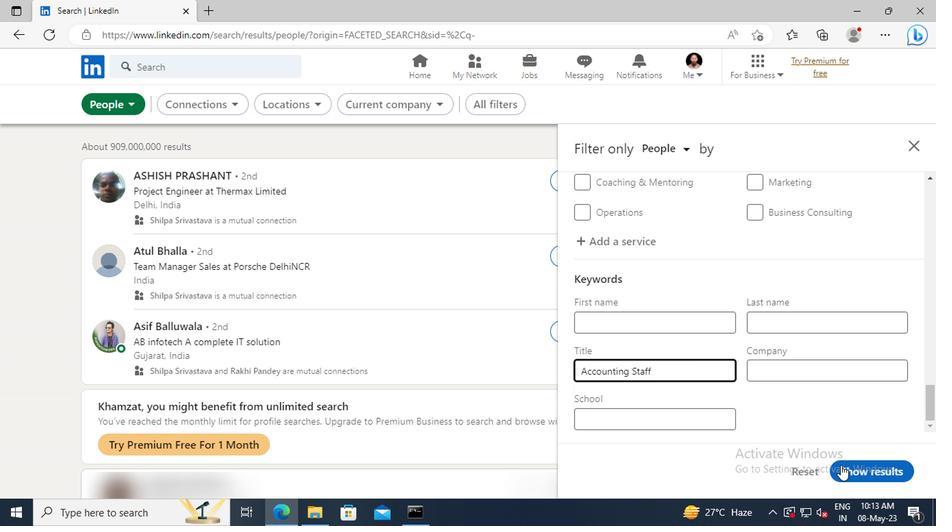 
Action: Mouse moved to (852, 467)
Screenshot: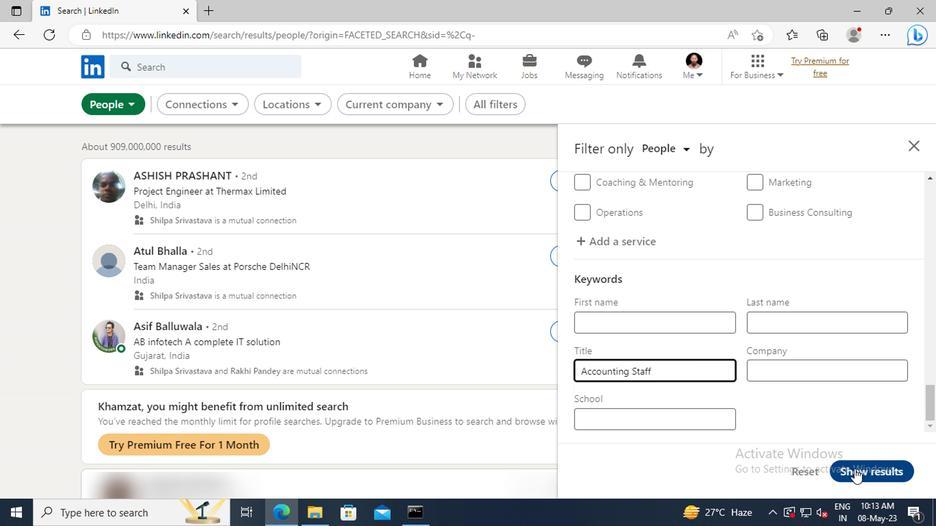 
